 Task: Search for a guest house in Lockport, United States, from June 9 to June 17, with a price range of ₹7000 to ₹12000, 1 bedroom, 2 beds, and hosted by a Superhost.
Action: Key pressed <Key.shift>Lockport,<Key.space><Key.shift>United<Key.space><Key.shift>States<Key.enter>
Screenshot: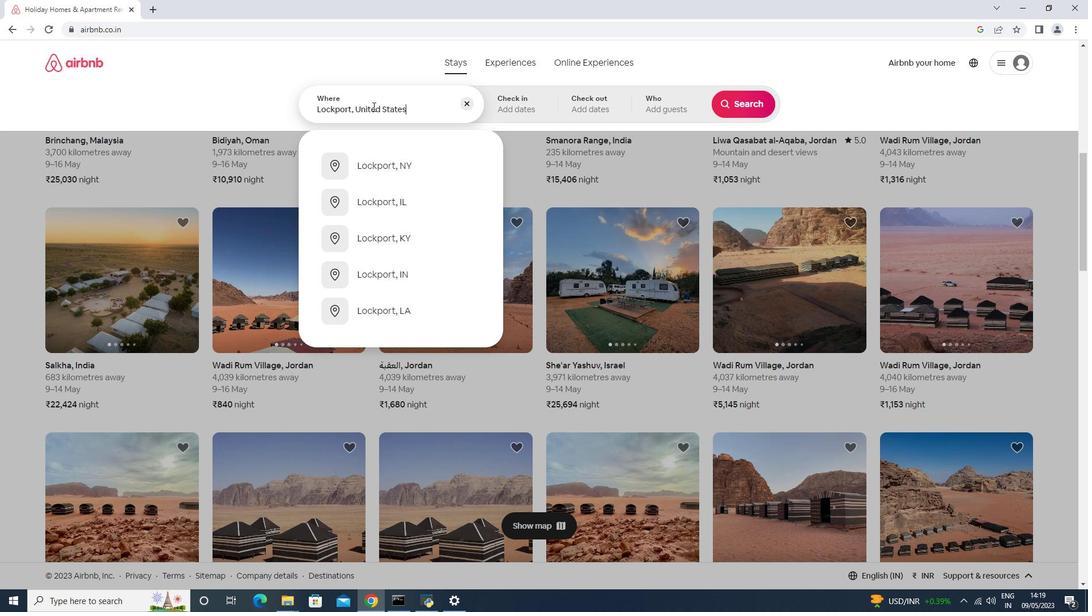 
Action: Mouse moved to (712, 264)
Screenshot: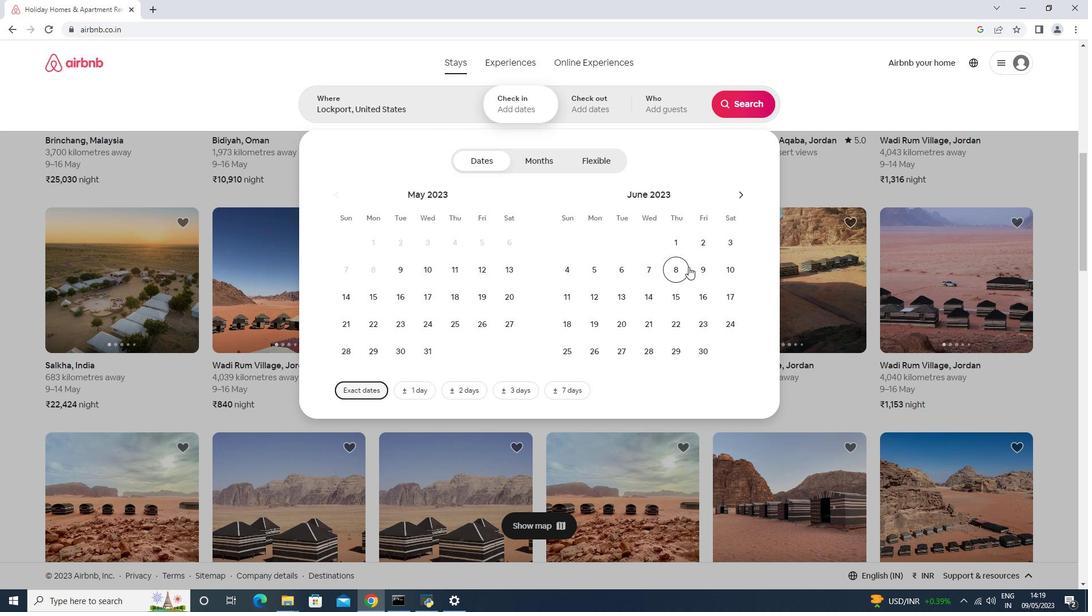 
Action: Mouse pressed left at (712, 264)
Screenshot: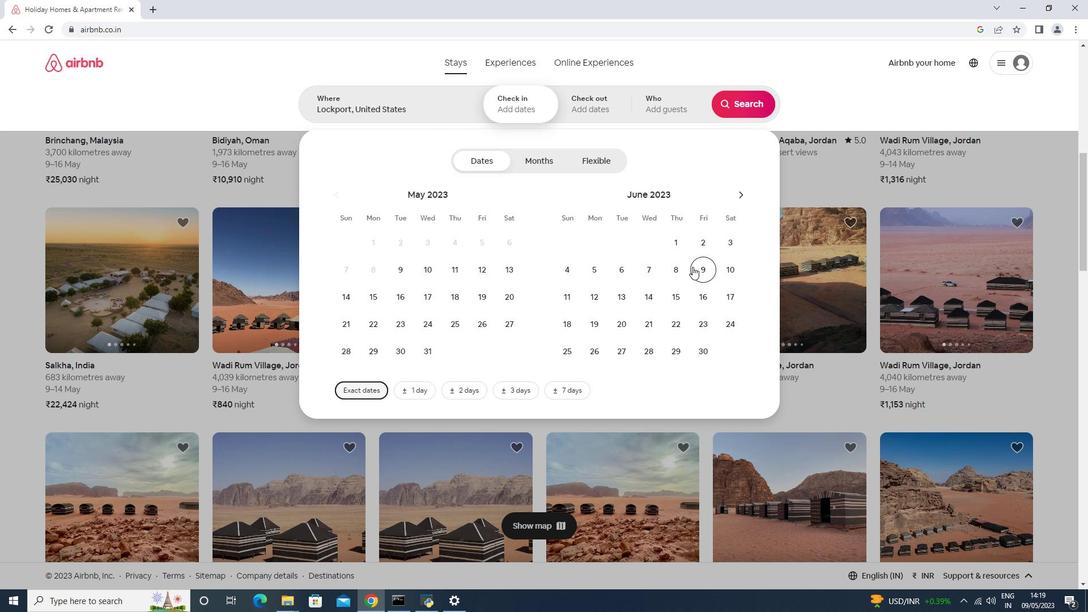 
Action: Mouse moved to (740, 294)
Screenshot: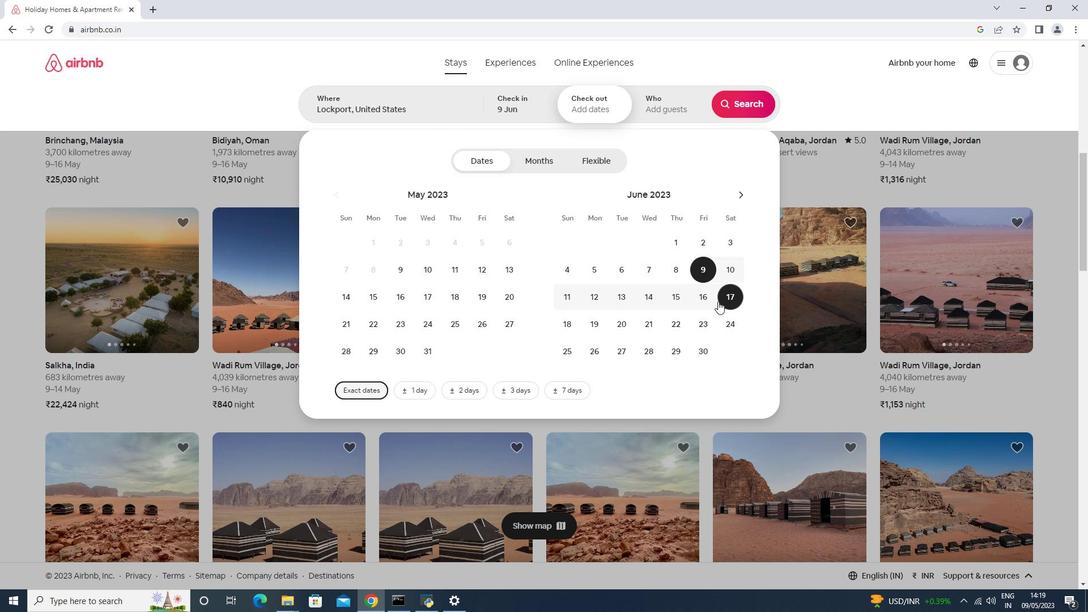 
Action: Mouse pressed left at (740, 294)
Screenshot: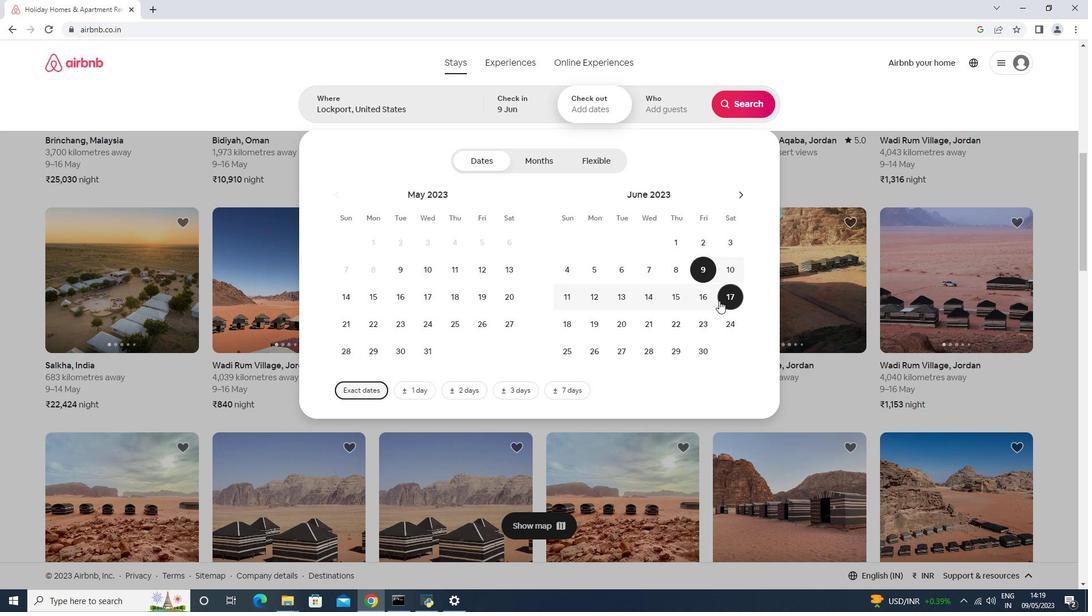 
Action: Mouse moved to (671, 122)
Screenshot: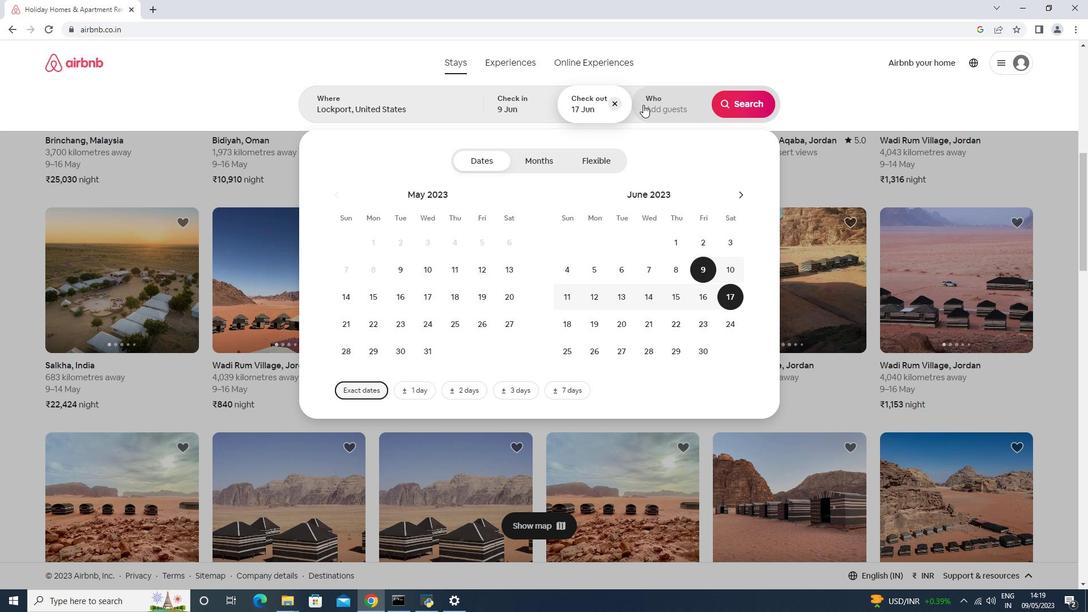 
Action: Mouse pressed left at (671, 122)
Screenshot: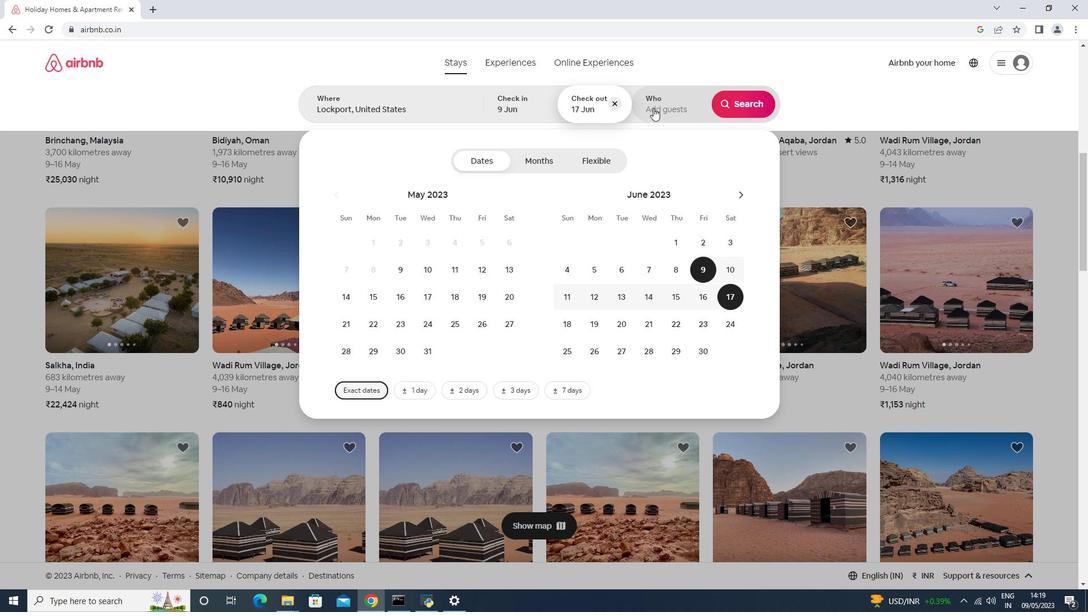 
Action: Mouse moved to (761, 170)
Screenshot: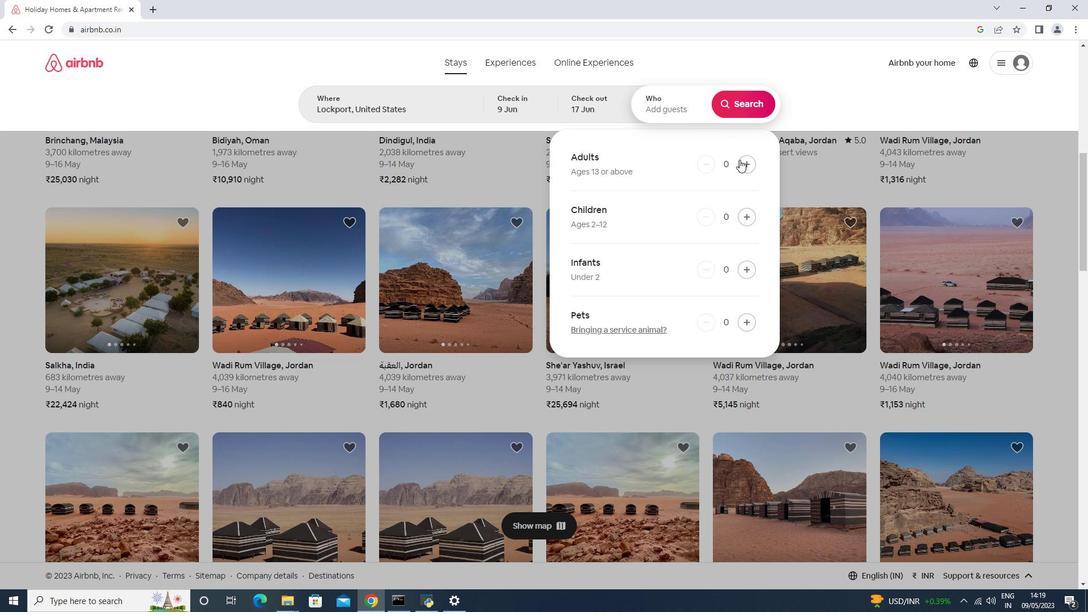 
Action: Mouse pressed left at (761, 170)
Screenshot: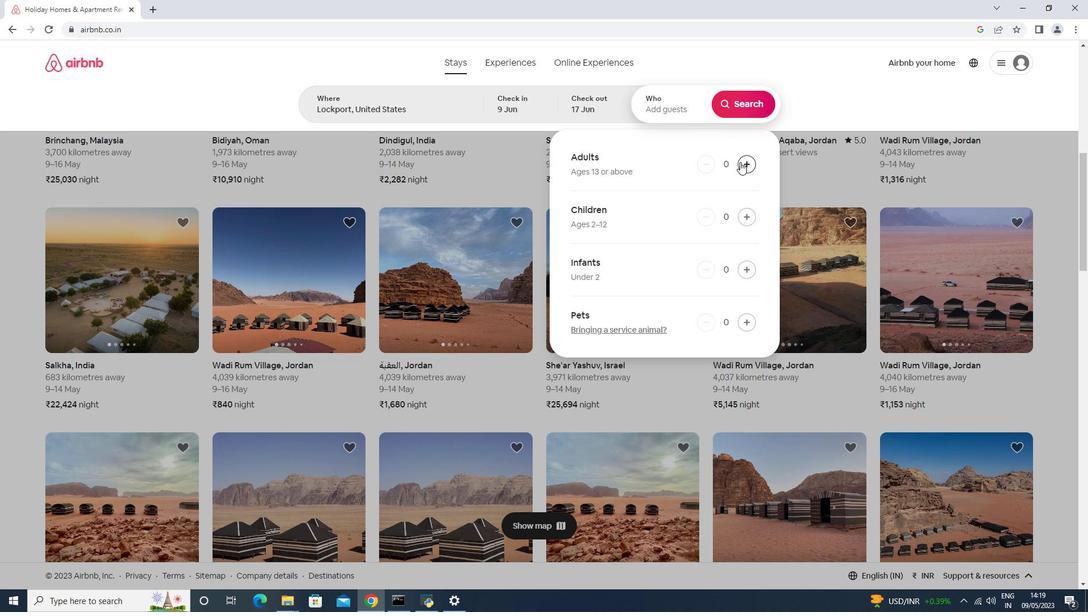 
Action: Mouse moved to (762, 170)
Screenshot: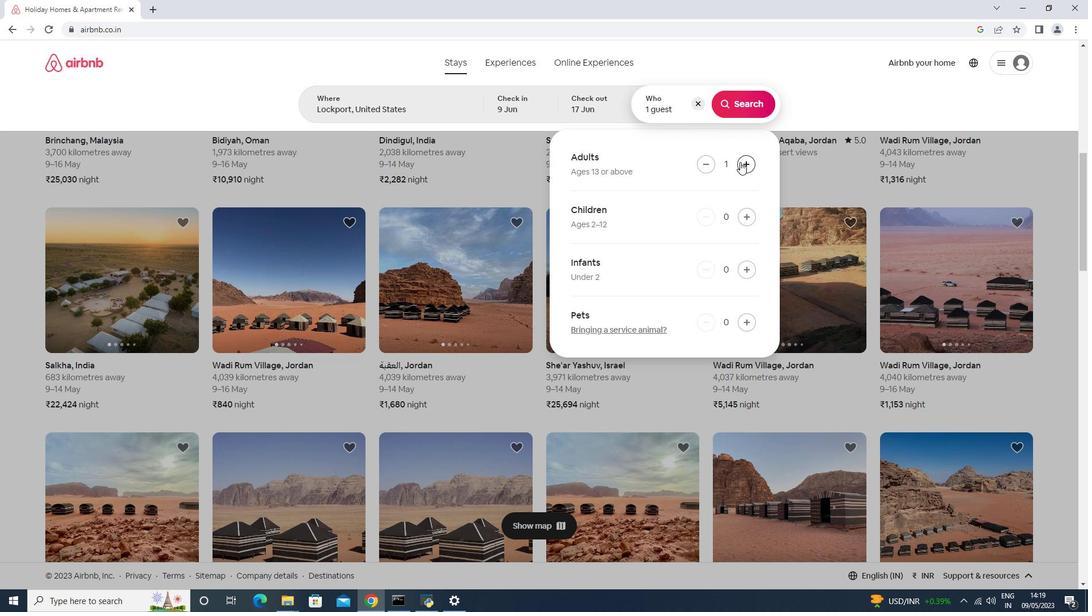 
Action: Mouse pressed left at (762, 170)
Screenshot: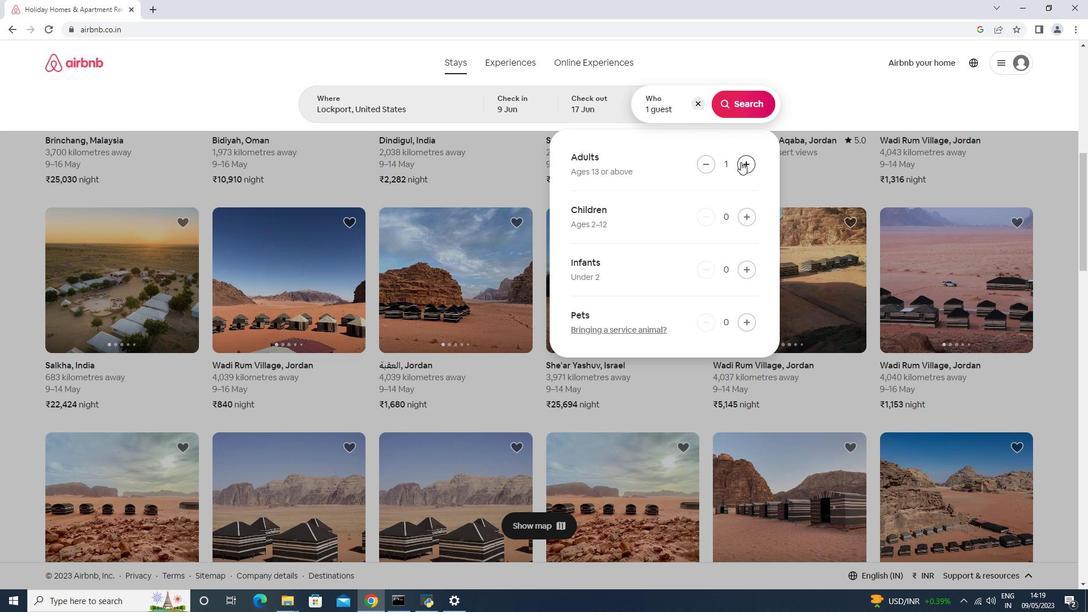 
Action: Mouse moved to (771, 115)
Screenshot: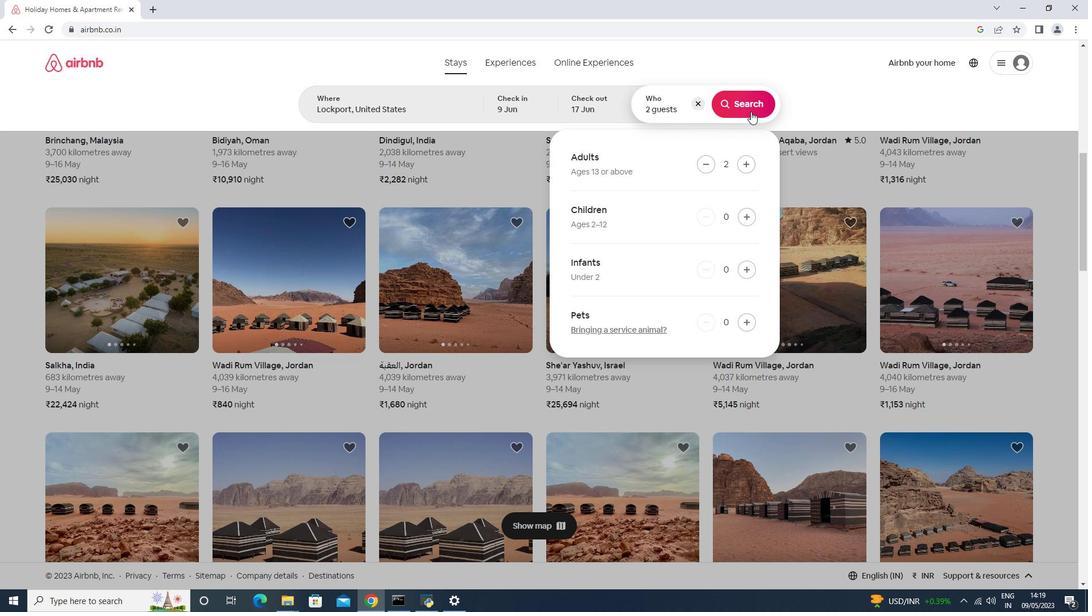
Action: Mouse pressed left at (771, 115)
Screenshot: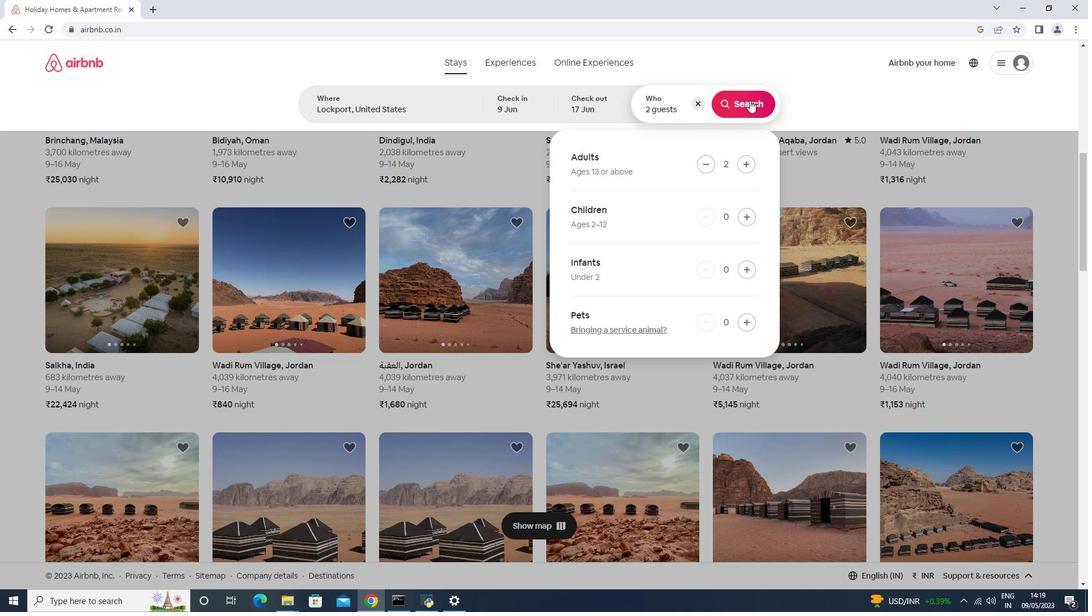 
Action: Mouse moved to (775, 115)
Screenshot: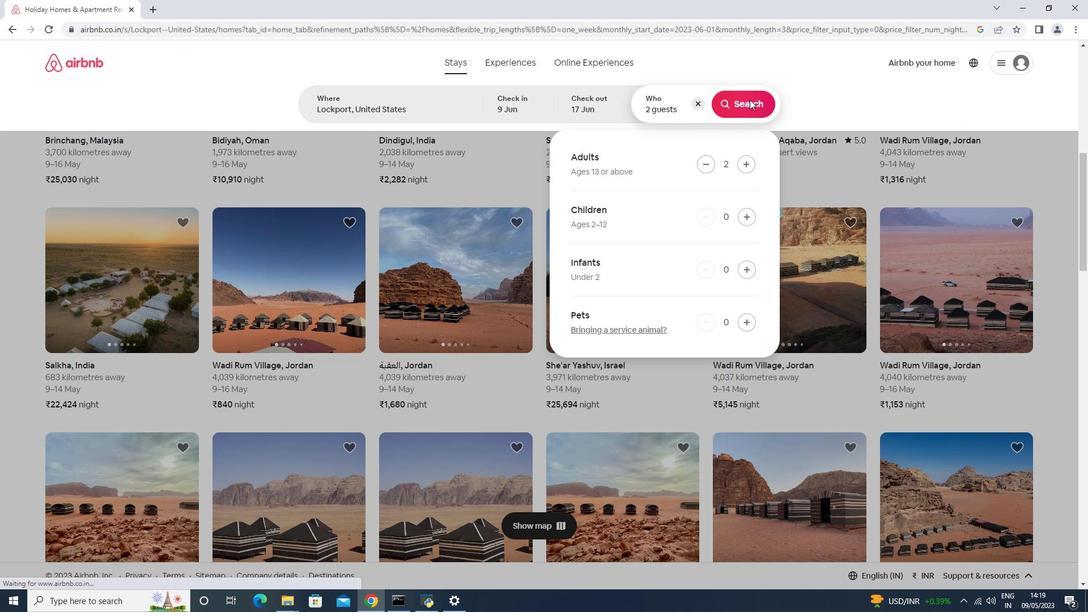 
Action: Mouse pressed left at (773, 113)
Screenshot: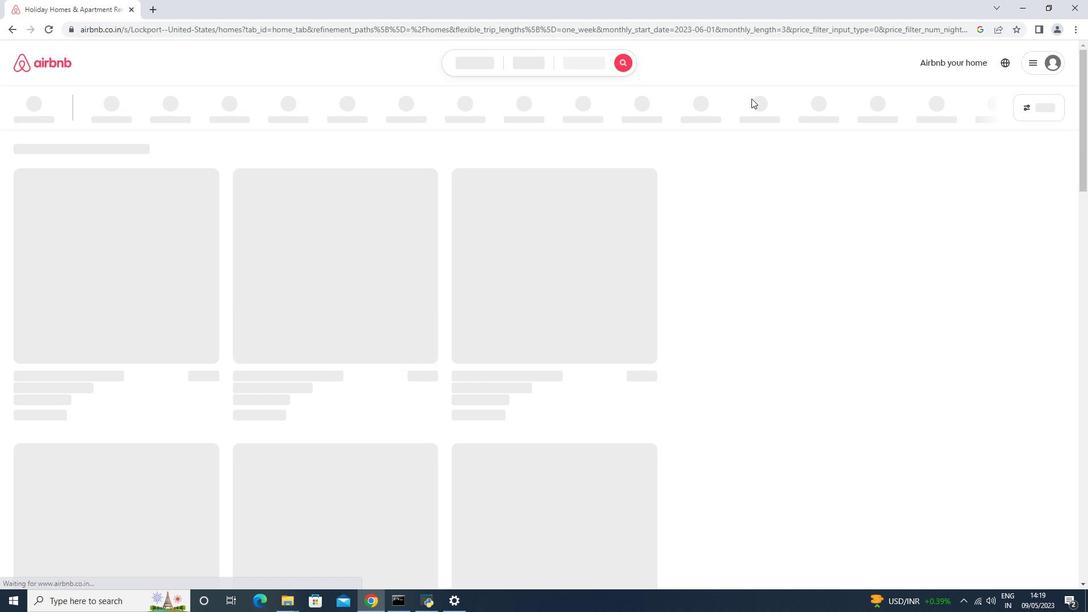 
Action: Mouse moved to (1076, 117)
Screenshot: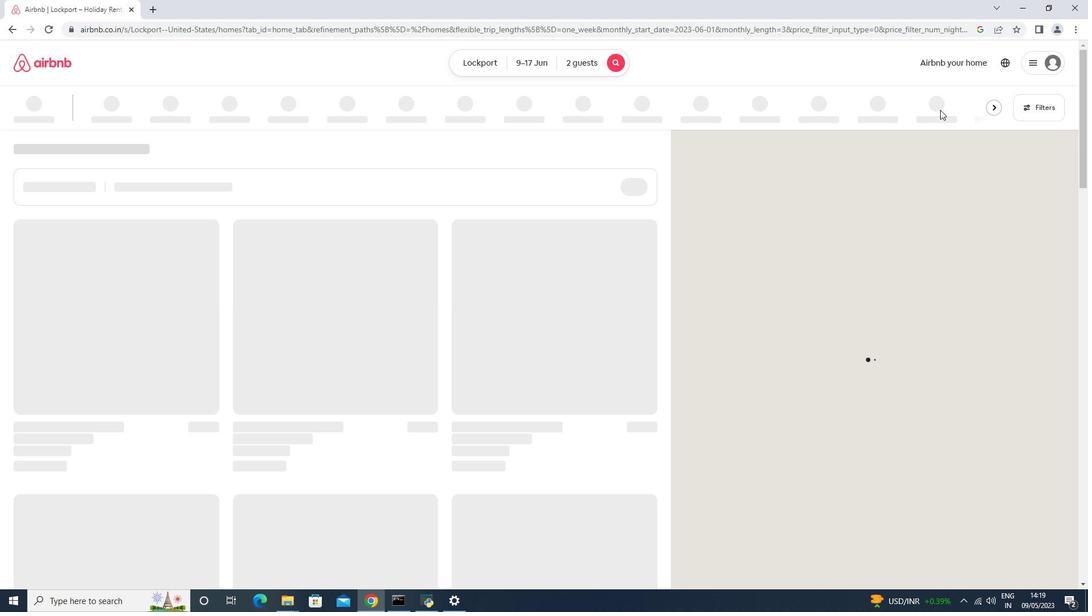 
Action: Mouse pressed left at (1076, 117)
Screenshot: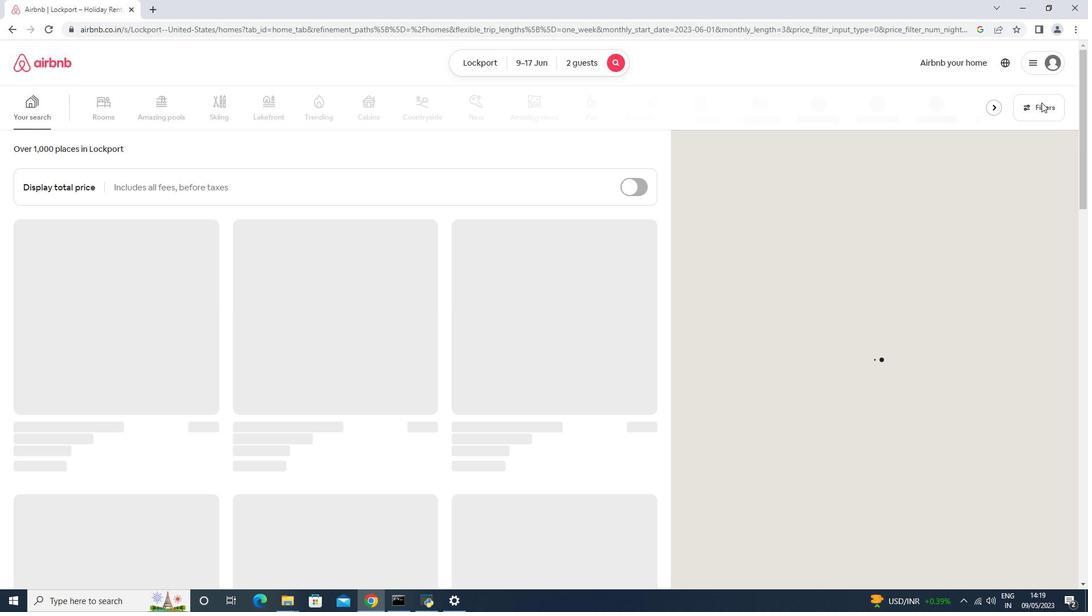 
Action: Mouse moved to (410, 366)
Screenshot: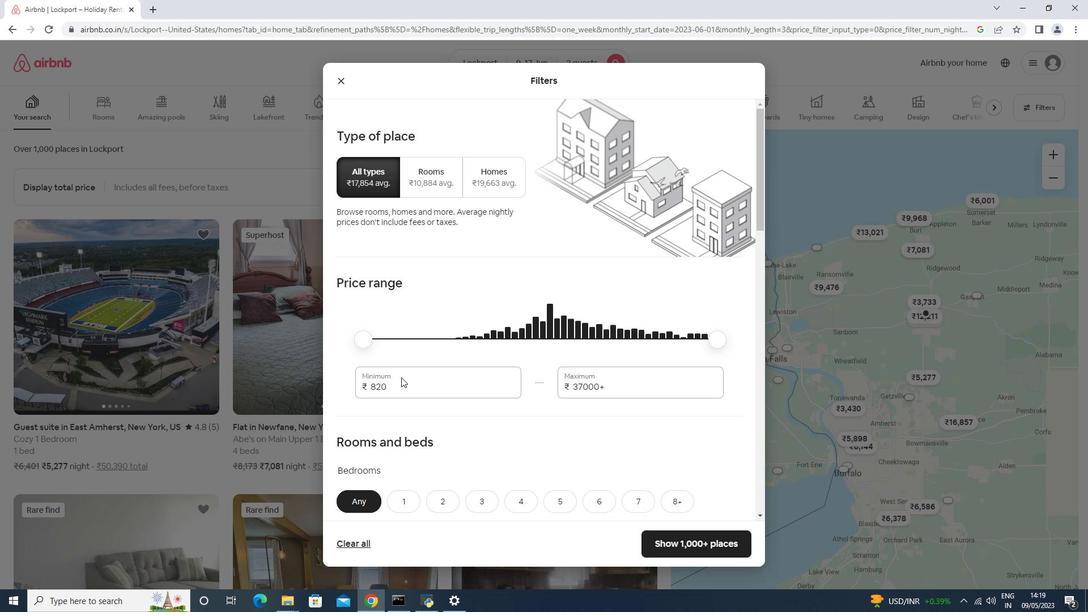 
Action: Mouse pressed left at (410, 366)
Screenshot: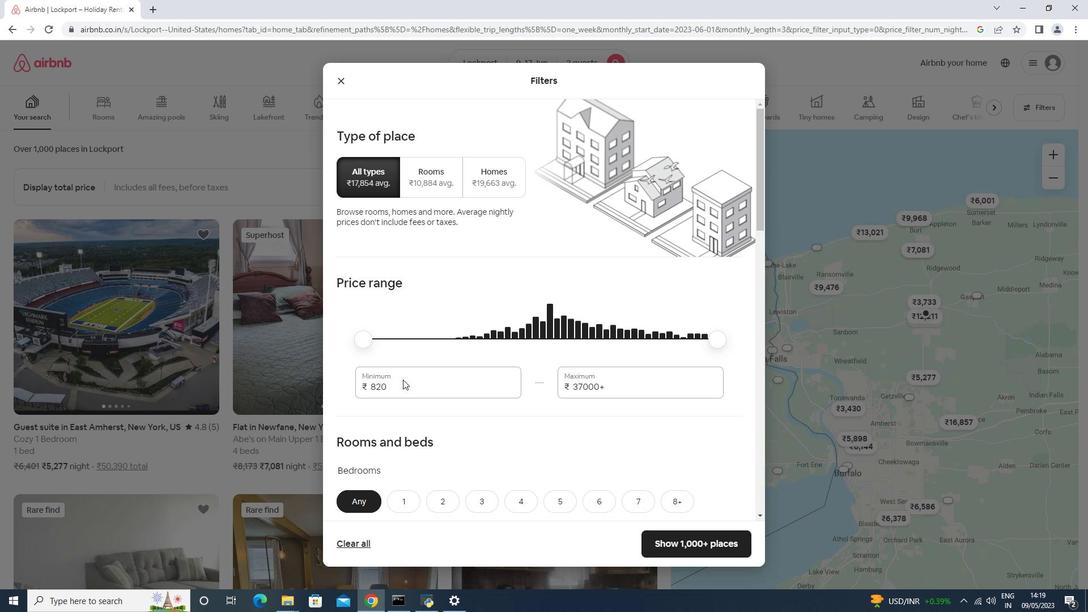 
Action: Key pressed <Key.backspace><Key.backspace><Key.backspace><Key.backspace><Key.backspace>7000<Key.tab>12000
Screenshot: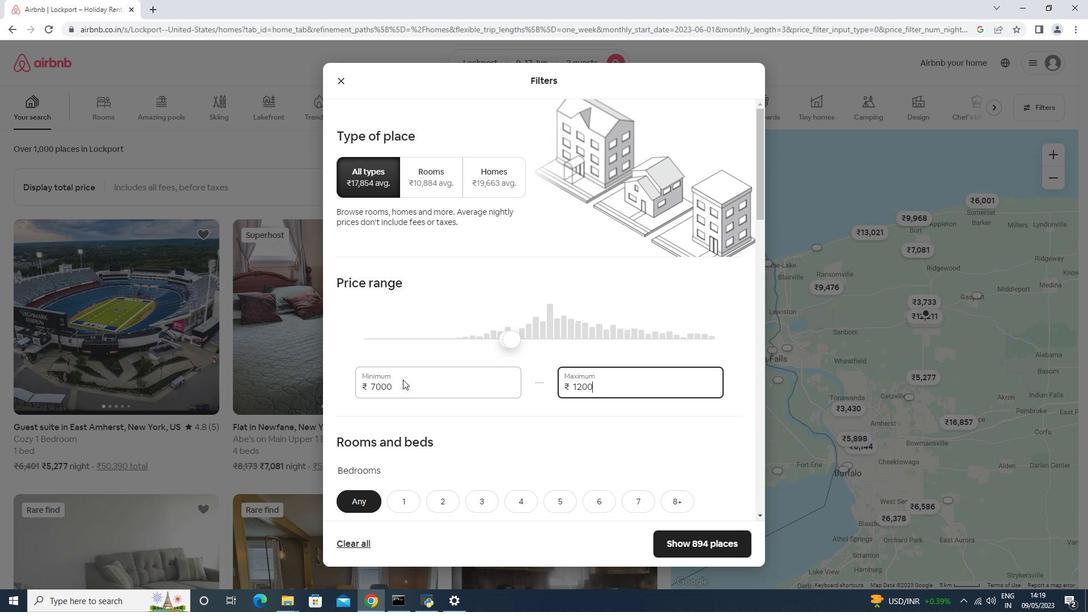 
Action: Mouse moved to (404, 376)
Screenshot: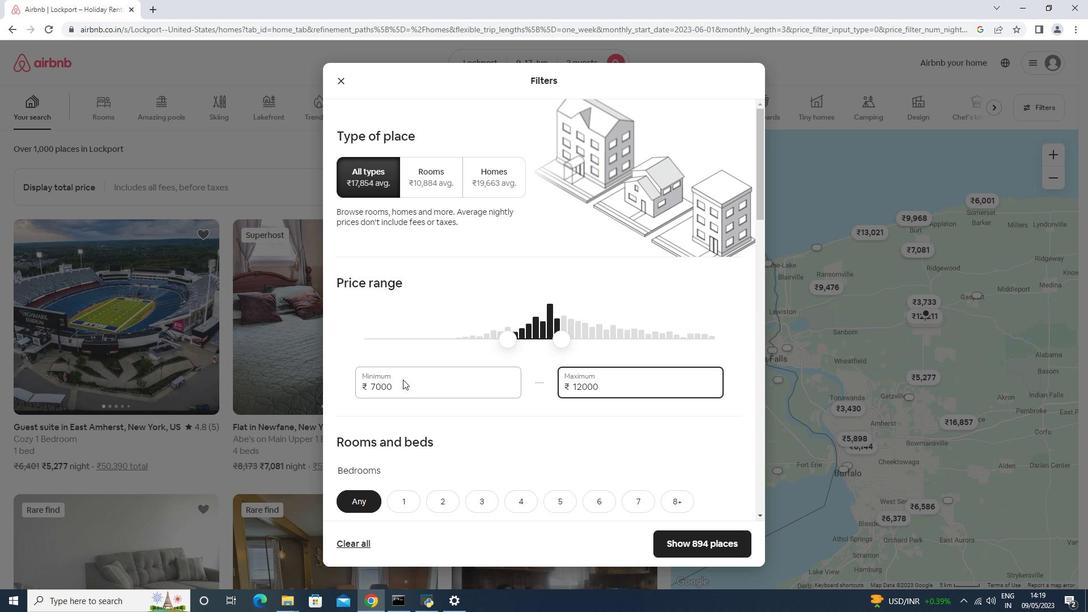 
Action: Mouse scrolled (404, 375) with delta (0, 0)
Screenshot: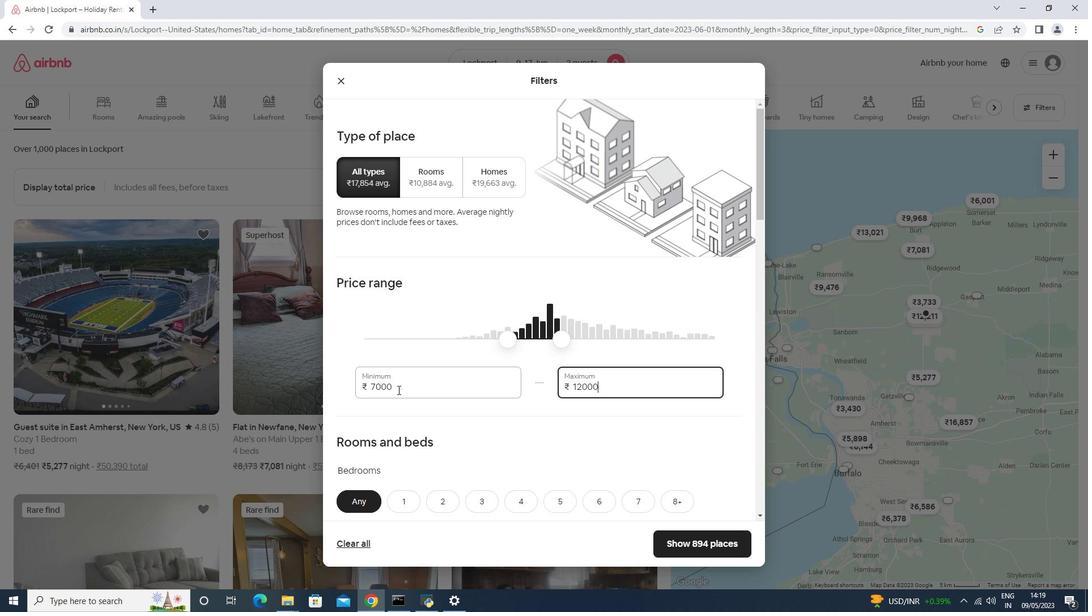 
Action: Mouse scrolled (404, 375) with delta (0, 0)
Screenshot: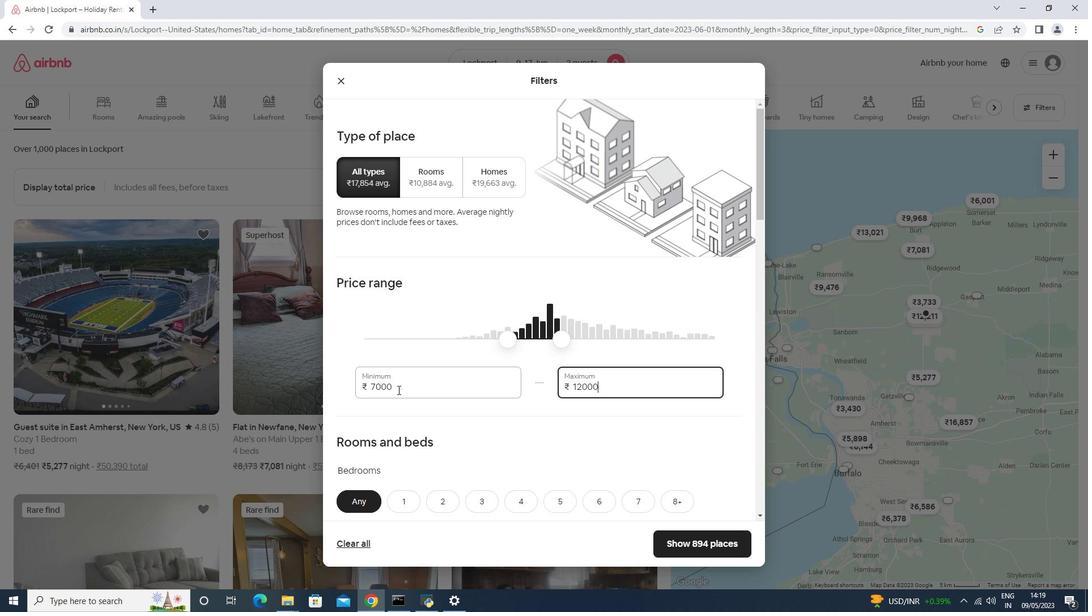 
Action: Mouse scrolled (404, 375) with delta (0, 0)
Screenshot: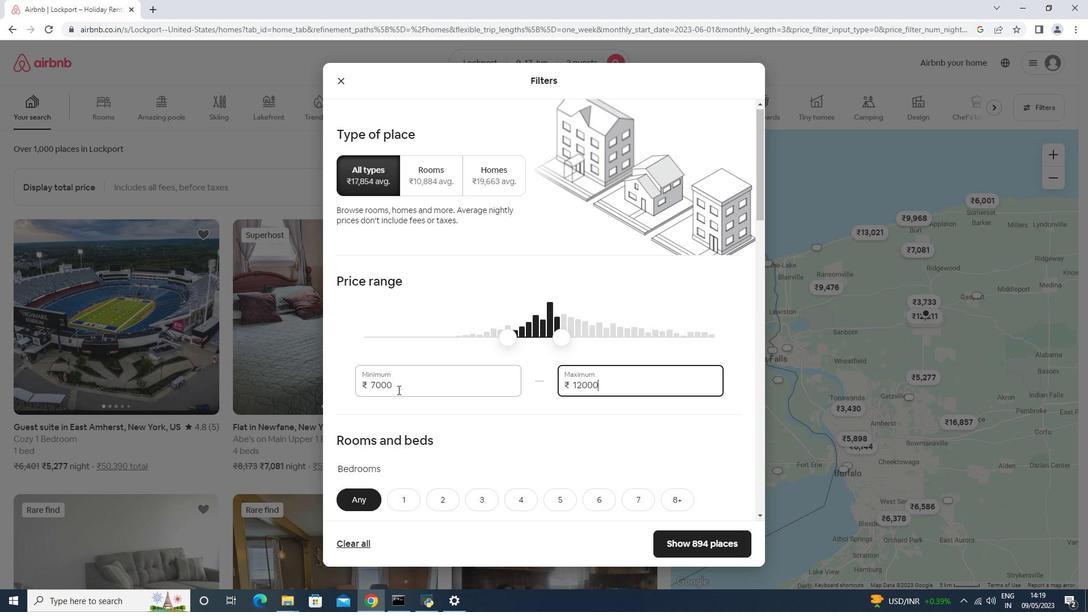 
Action: Mouse moved to (404, 376)
Screenshot: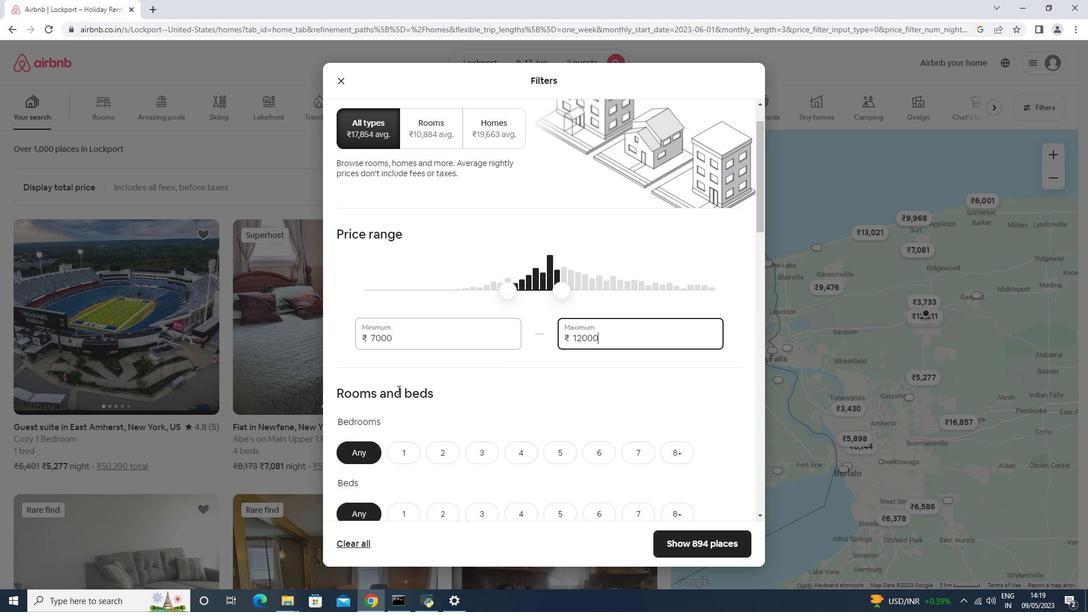 
Action: Mouse scrolled (404, 375) with delta (0, 0)
Screenshot: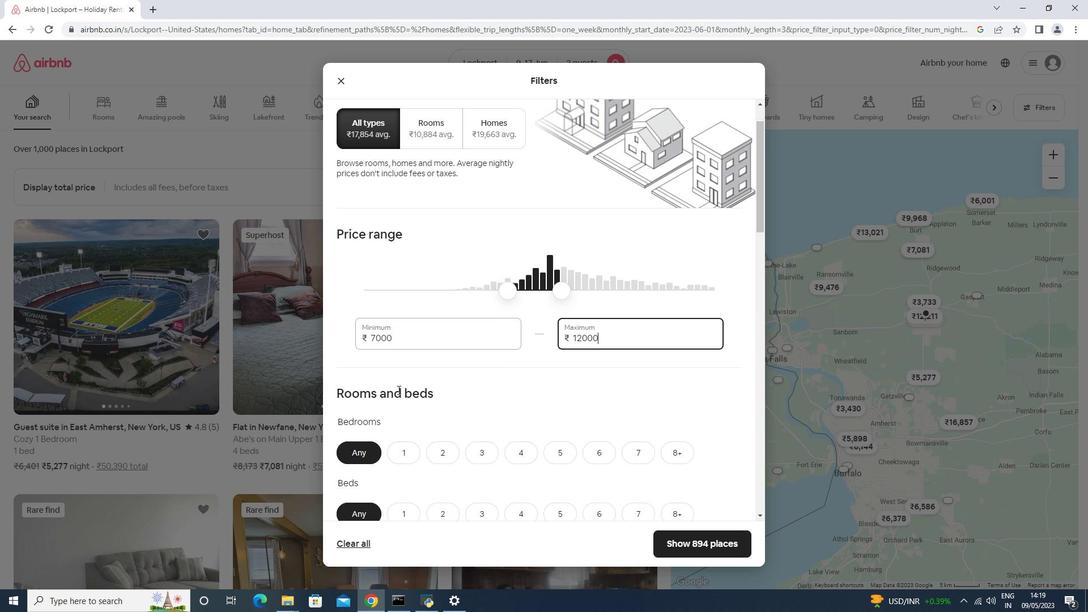 
Action: Mouse scrolled (404, 375) with delta (0, 0)
Screenshot: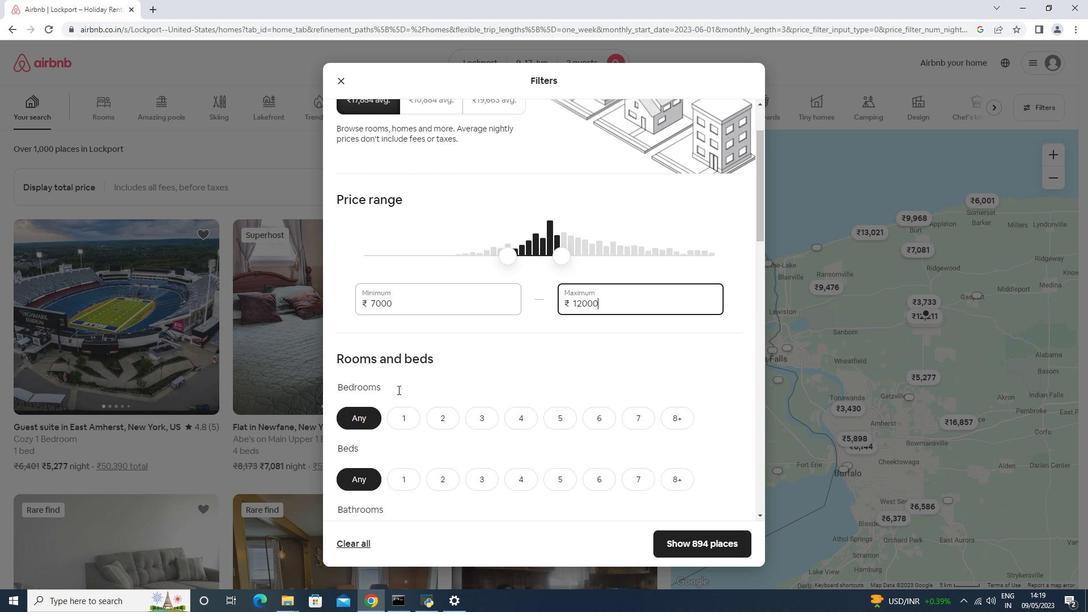 
Action: Mouse moved to (401, 222)
Screenshot: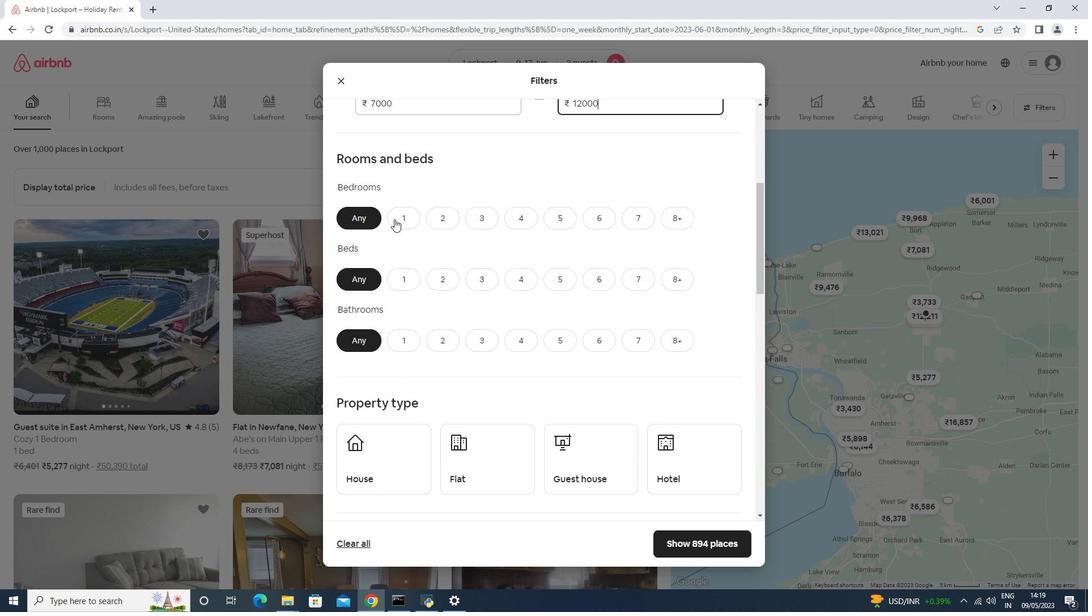 
Action: Mouse pressed left at (401, 222)
Screenshot: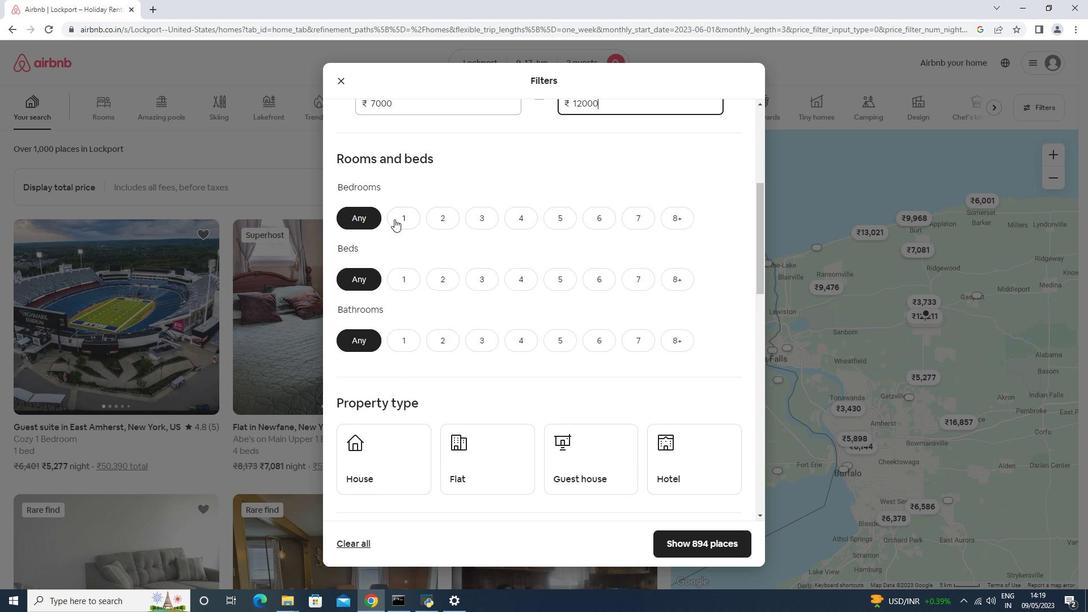 
Action: Mouse moved to (420, 311)
Screenshot: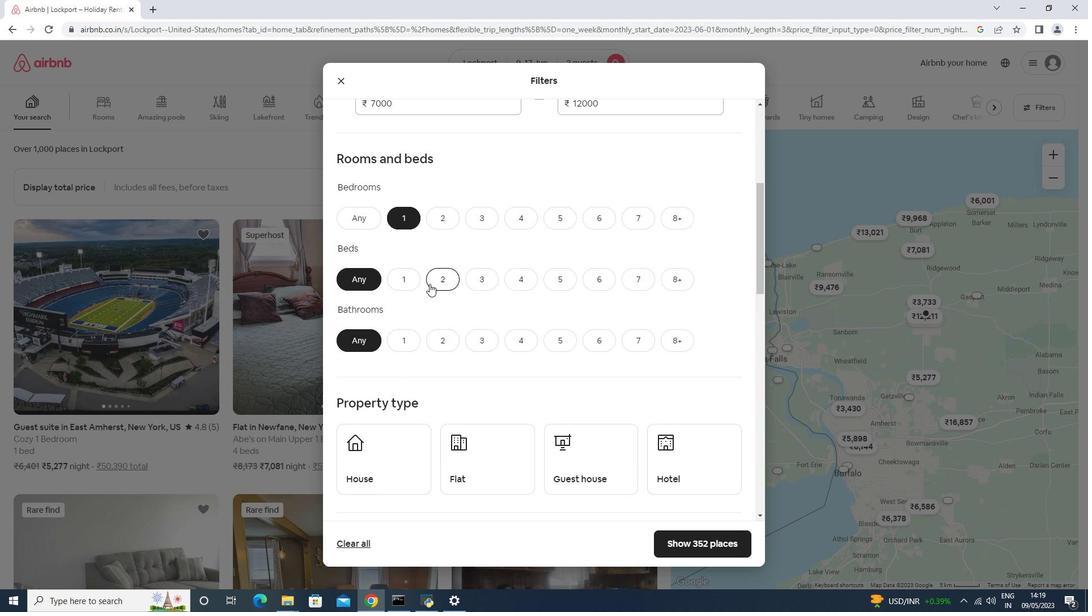
Action: Mouse pressed left at (438, 279)
Screenshot: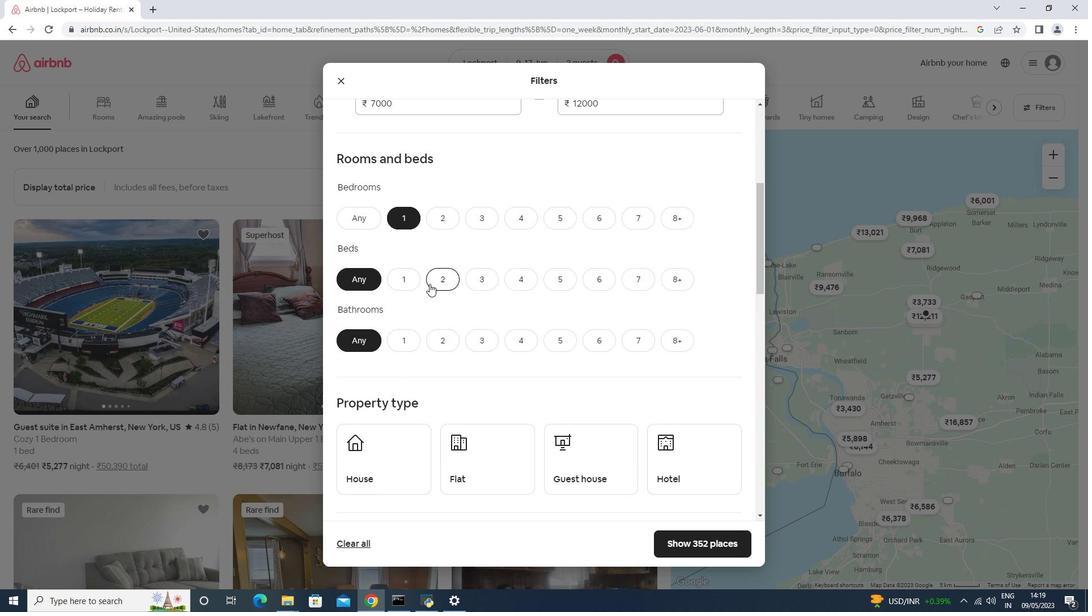 
Action: Mouse moved to (410, 339)
Screenshot: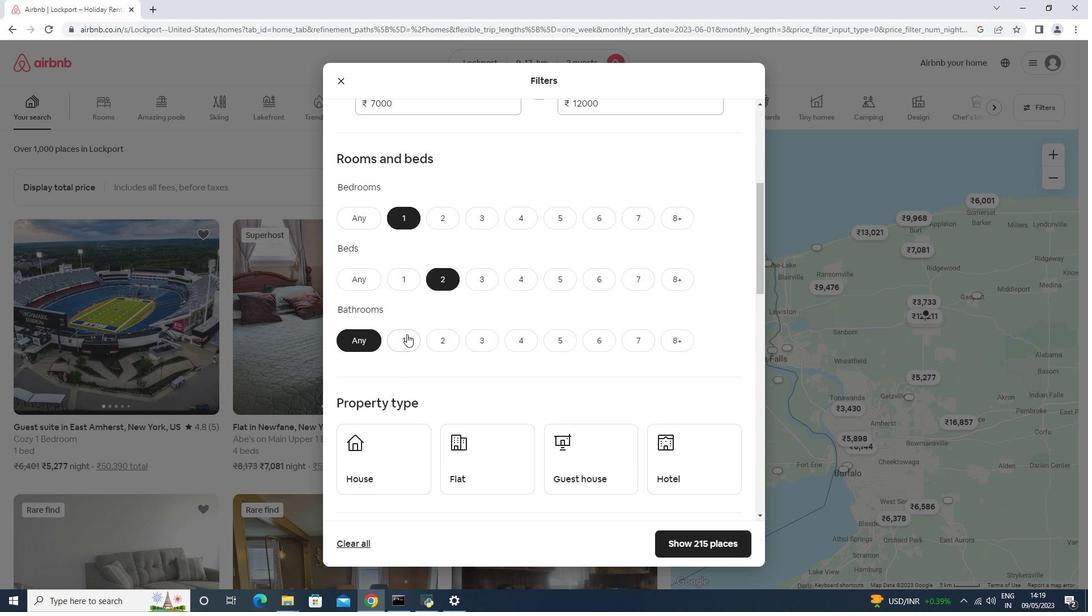 
Action: Mouse pressed left at (413, 325)
Screenshot: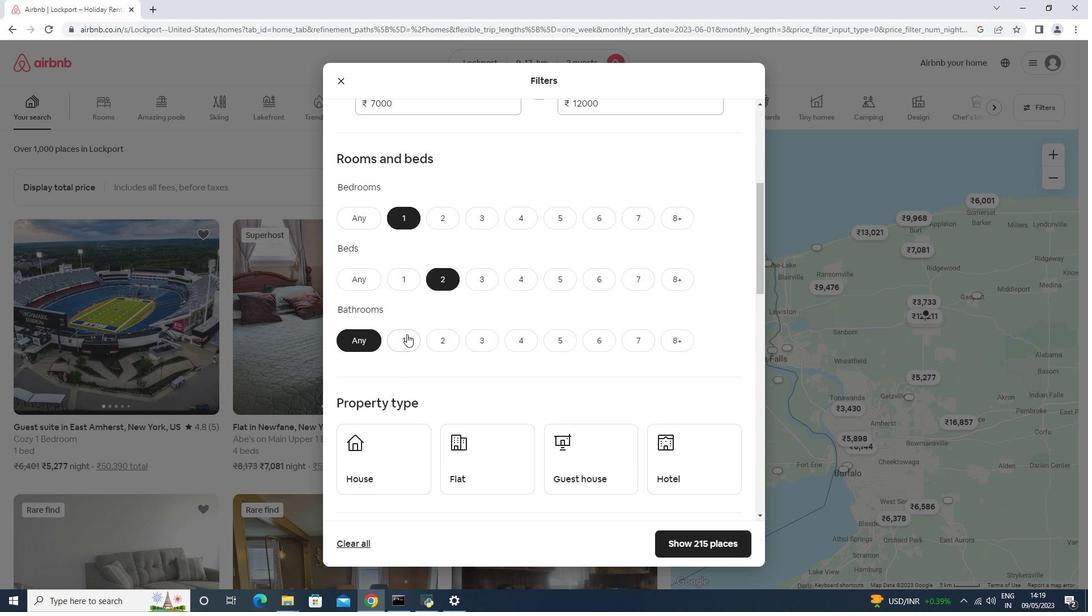
Action: Mouse moved to (410, 340)
Screenshot: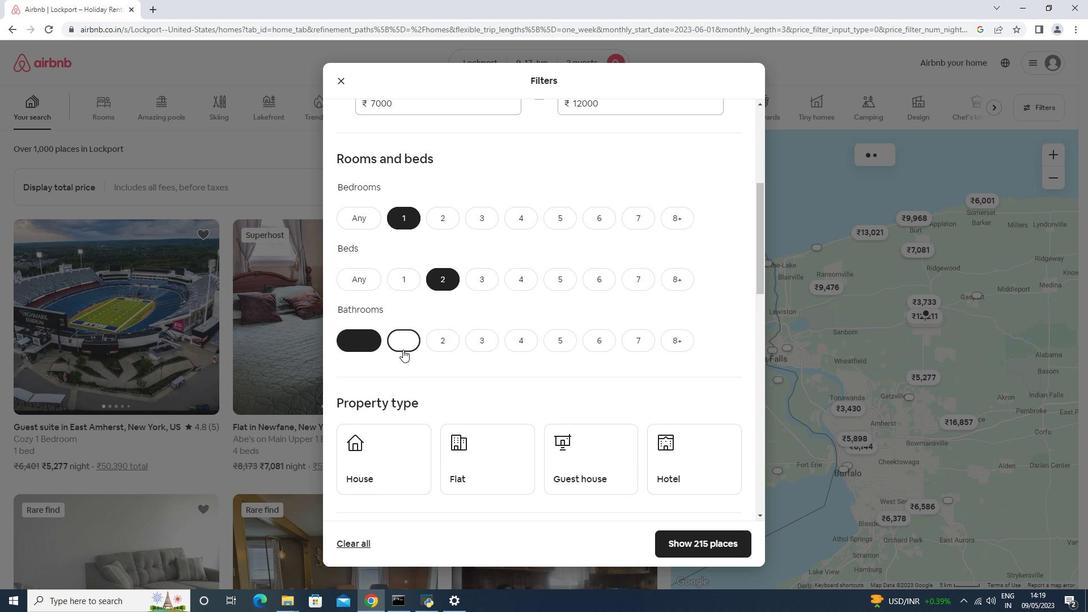 
Action: Mouse scrolled (410, 339) with delta (0, 0)
Screenshot: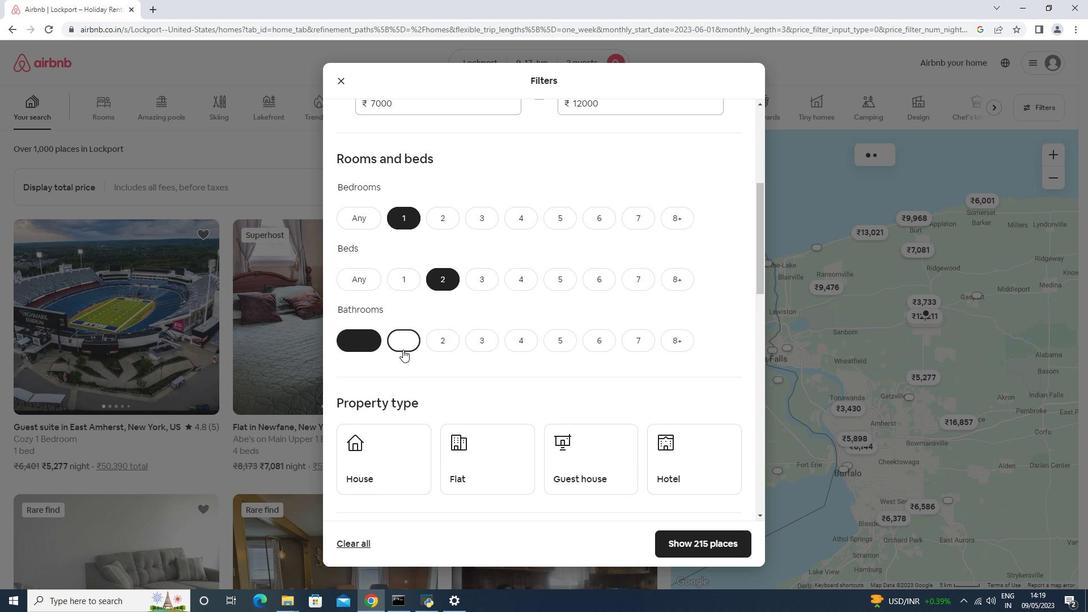 
Action: Mouse scrolled (410, 339) with delta (0, 0)
Screenshot: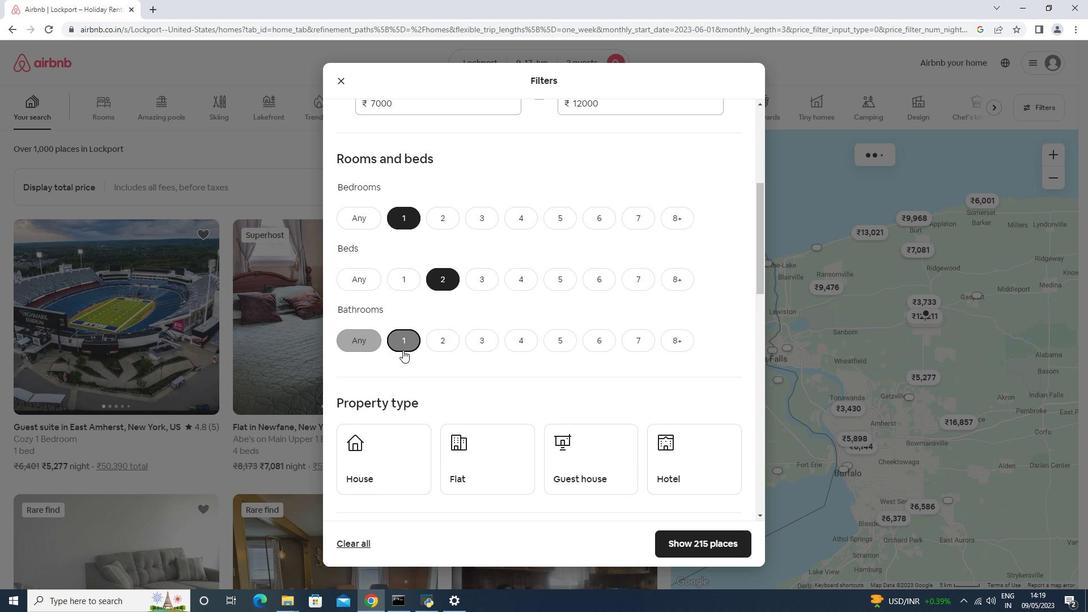 
Action: Mouse moved to (401, 337)
Screenshot: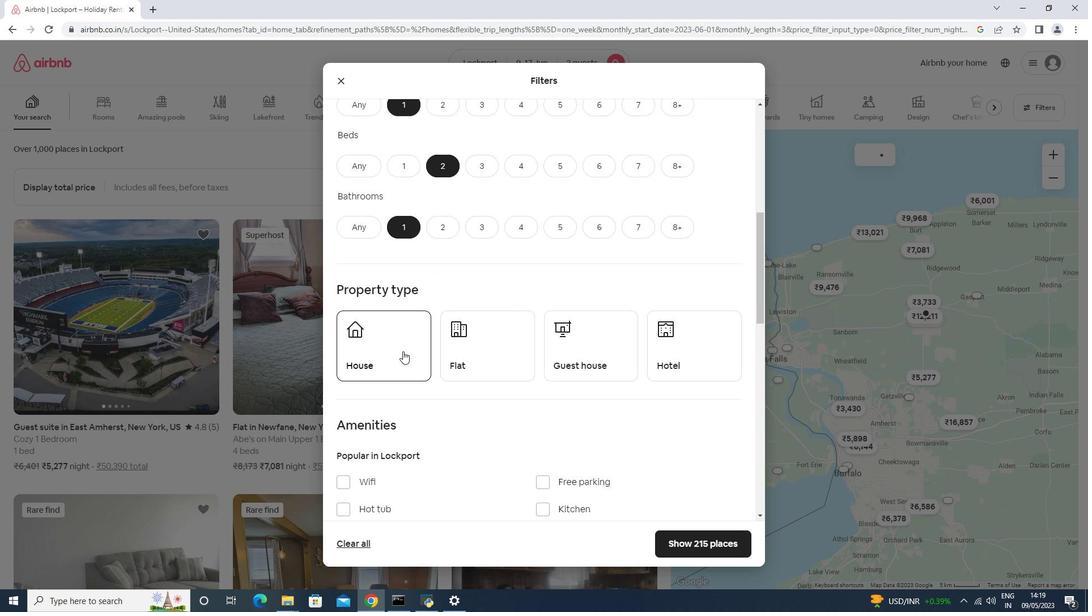 
Action: Mouse pressed left at (401, 337)
Screenshot: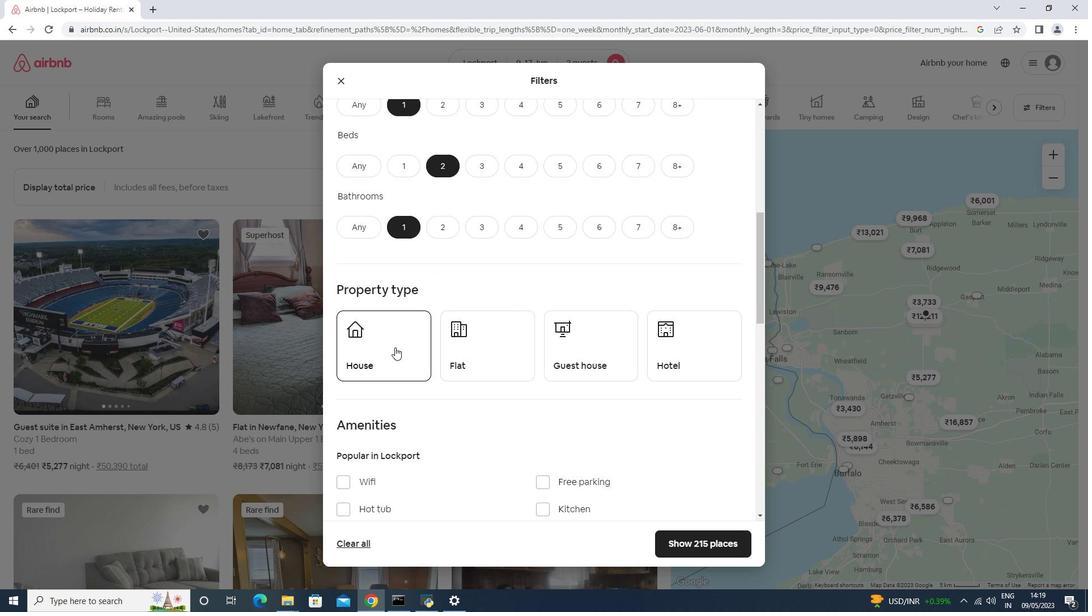 
Action: Mouse moved to (470, 339)
Screenshot: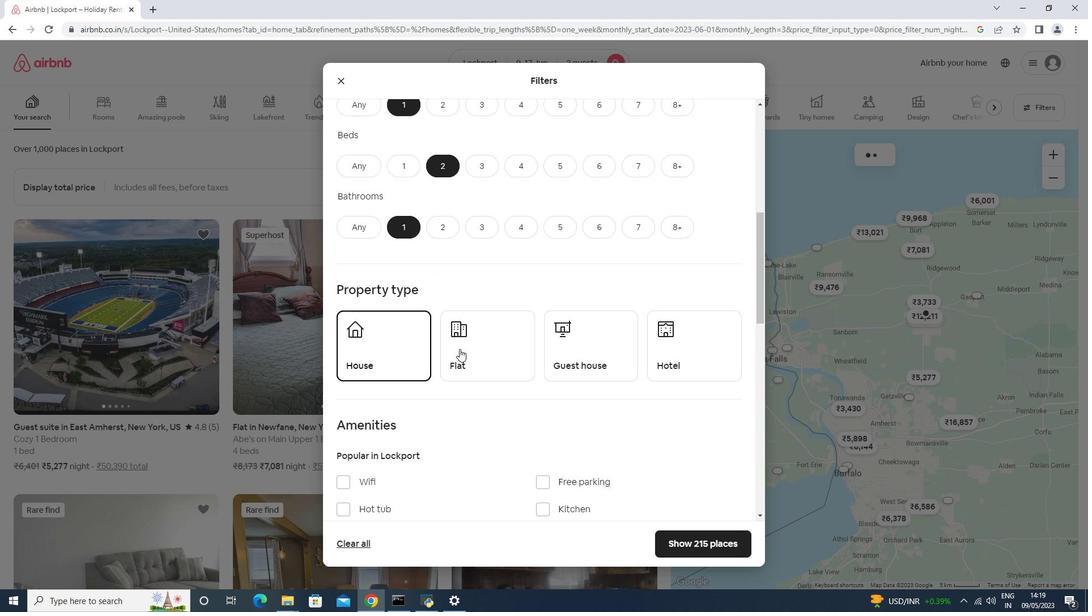
Action: Mouse pressed left at (470, 339)
Screenshot: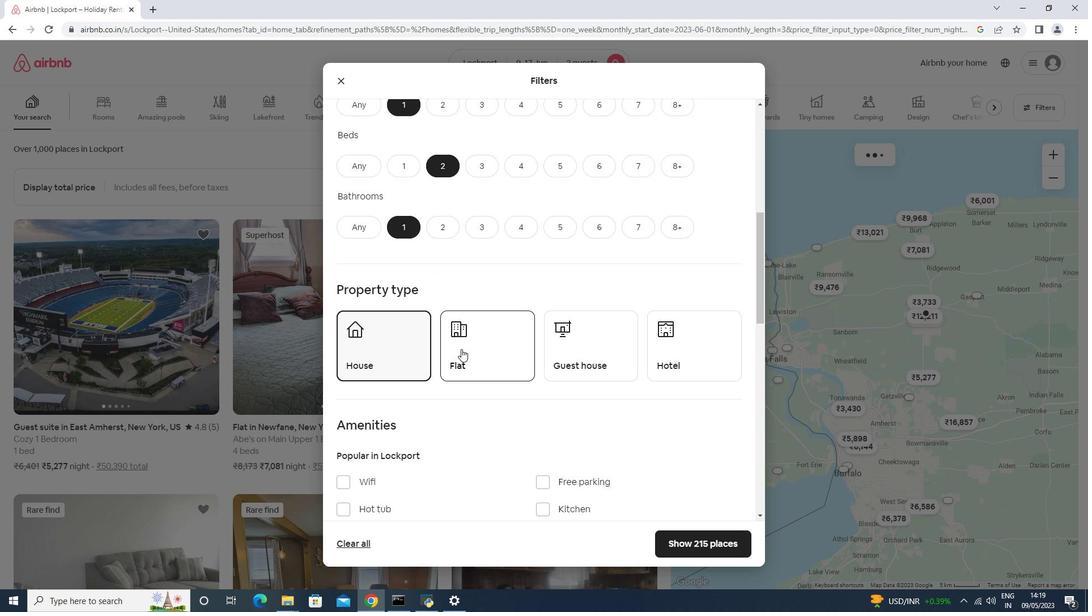
Action: Mouse moved to (559, 347)
Screenshot: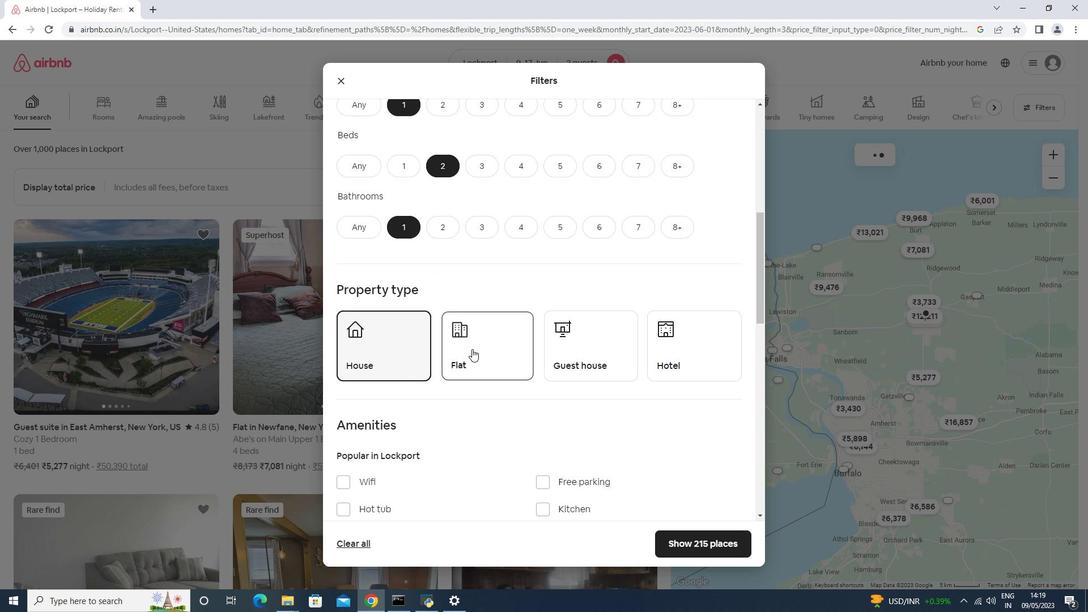 
Action: Mouse pressed left at (559, 347)
Screenshot: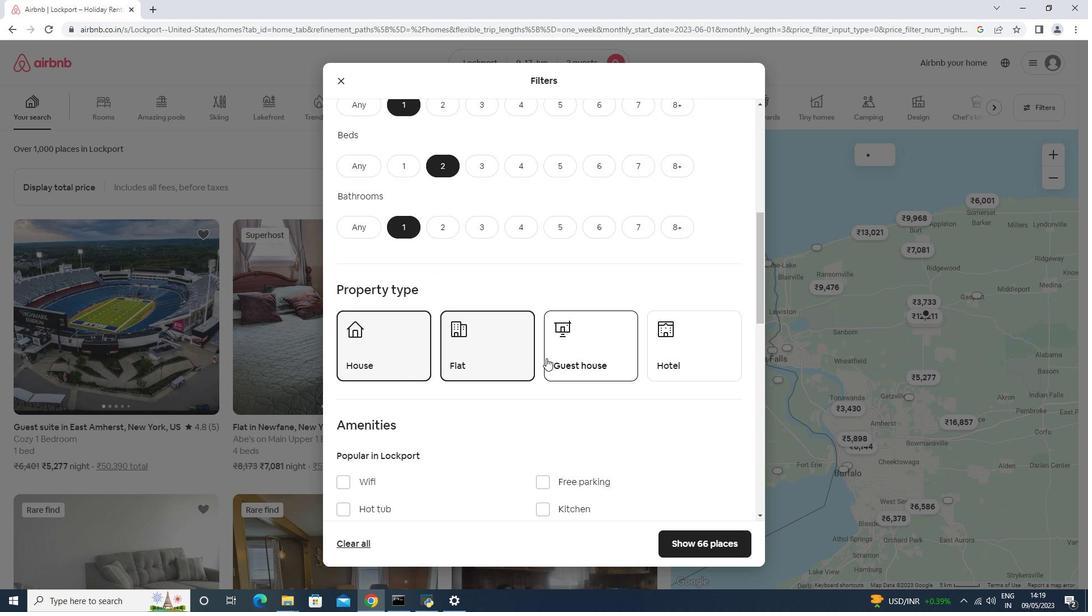
Action: Mouse moved to (562, 348)
Screenshot: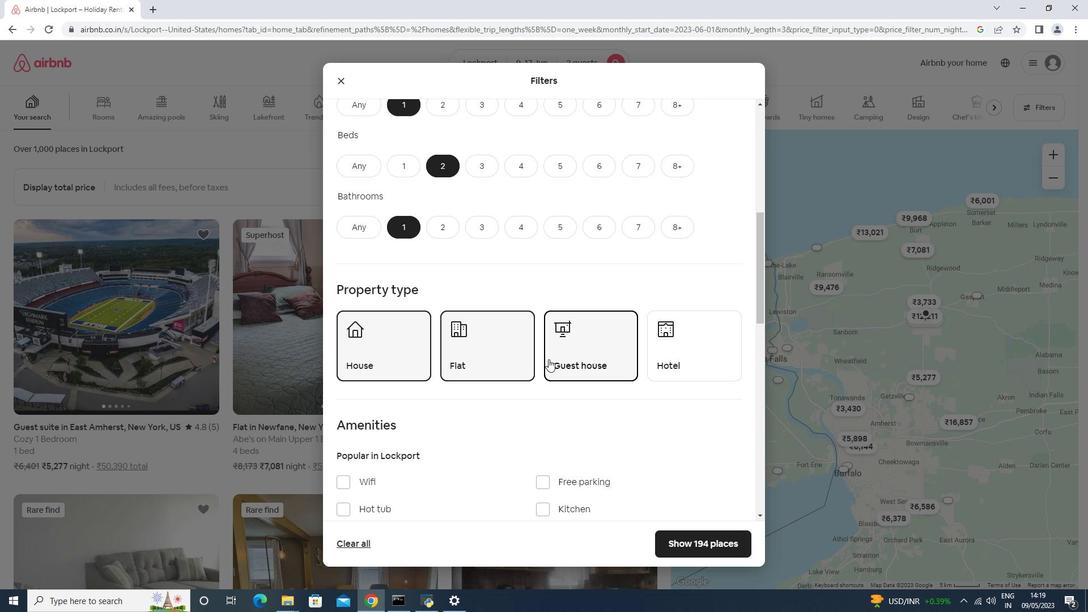 
Action: Mouse scrolled (562, 348) with delta (0, 0)
Screenshot: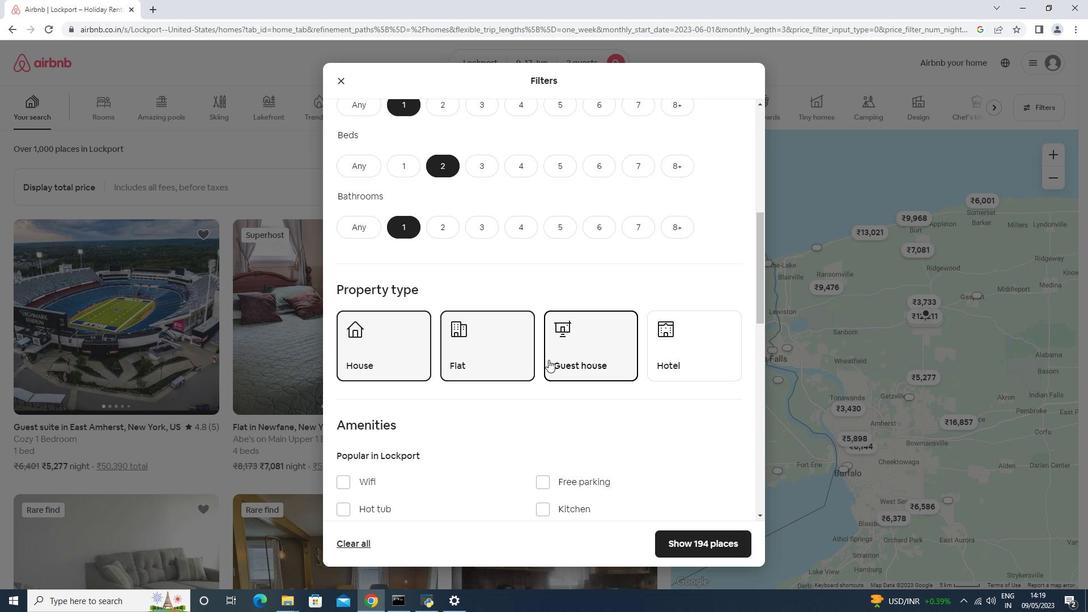 
Action: Mouse scrolled (562, 348) with delta (0, 0)
Screenshot: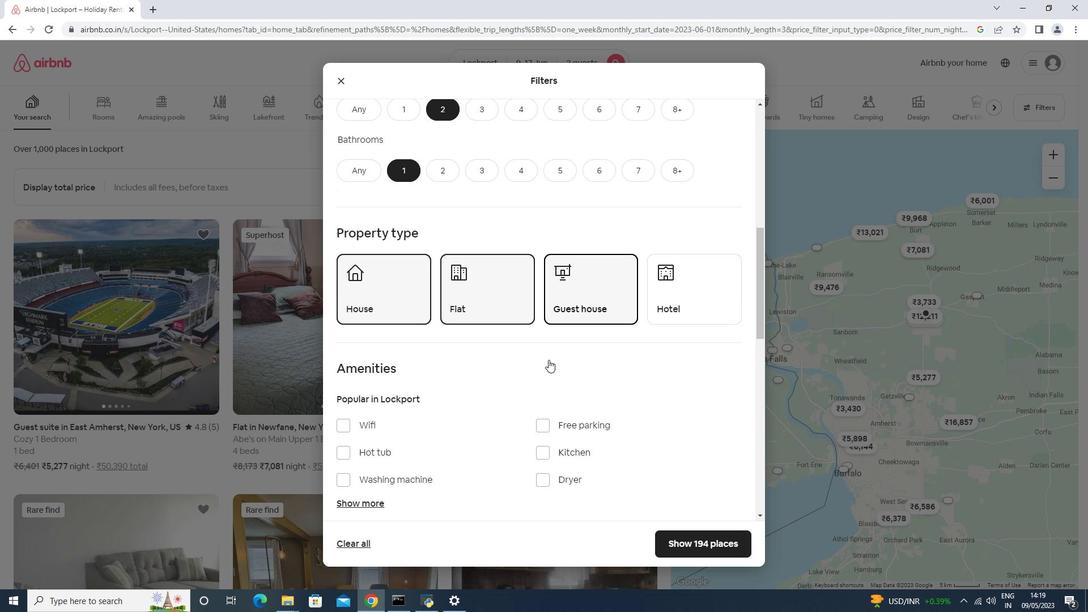 
Action: Mouse scrolled (562, 348) with delta (0, 0)
Screenshot: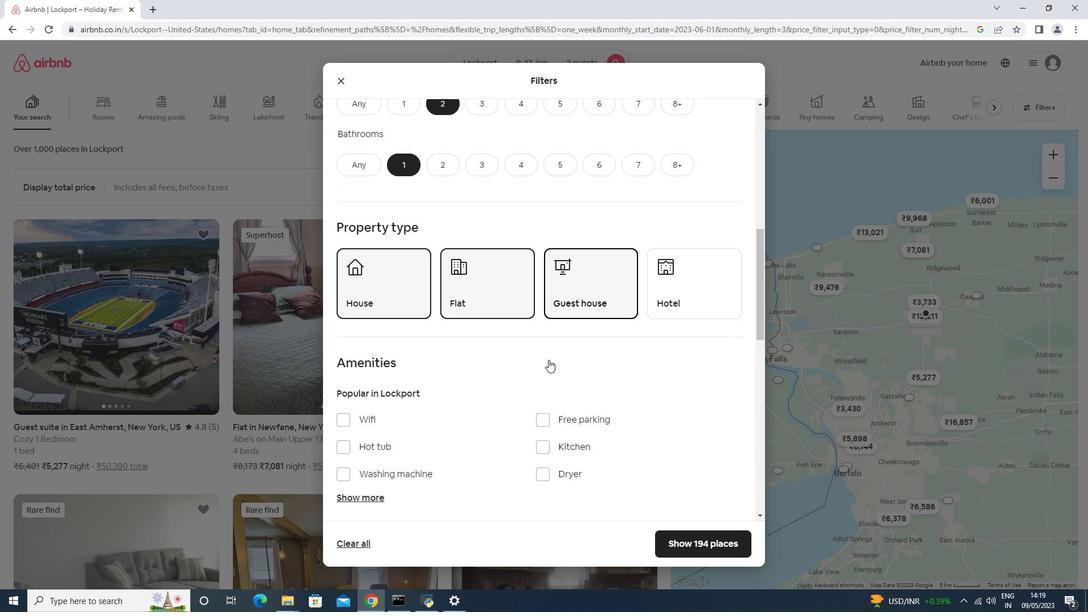 
Action: Mouse moved to (601, 387)
Screenshot: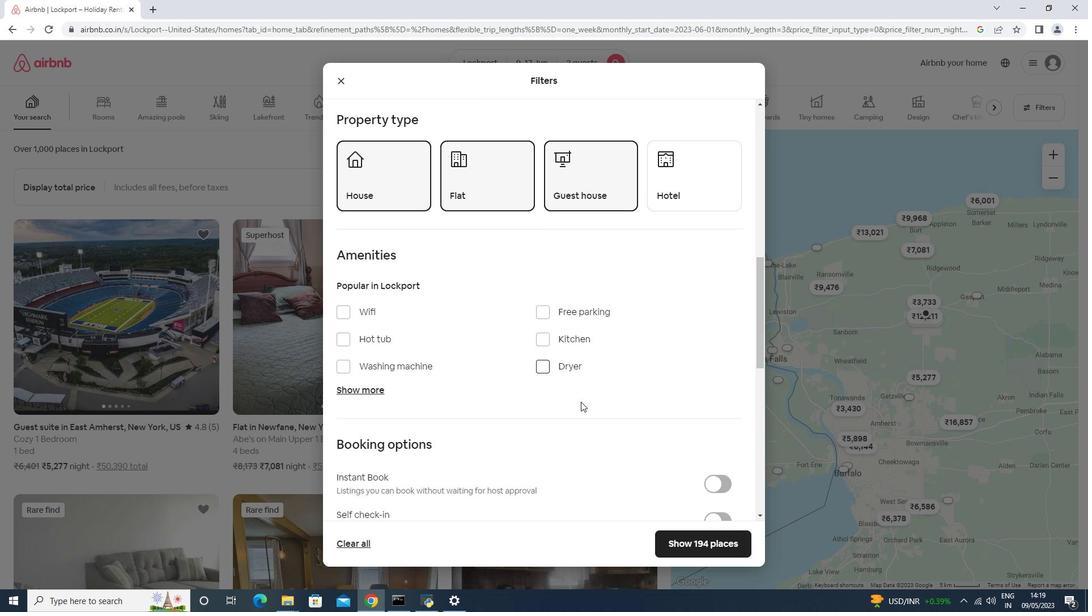 
Action: Mouse scrolled (601, 387) with delta (0, 0)
Screenshot: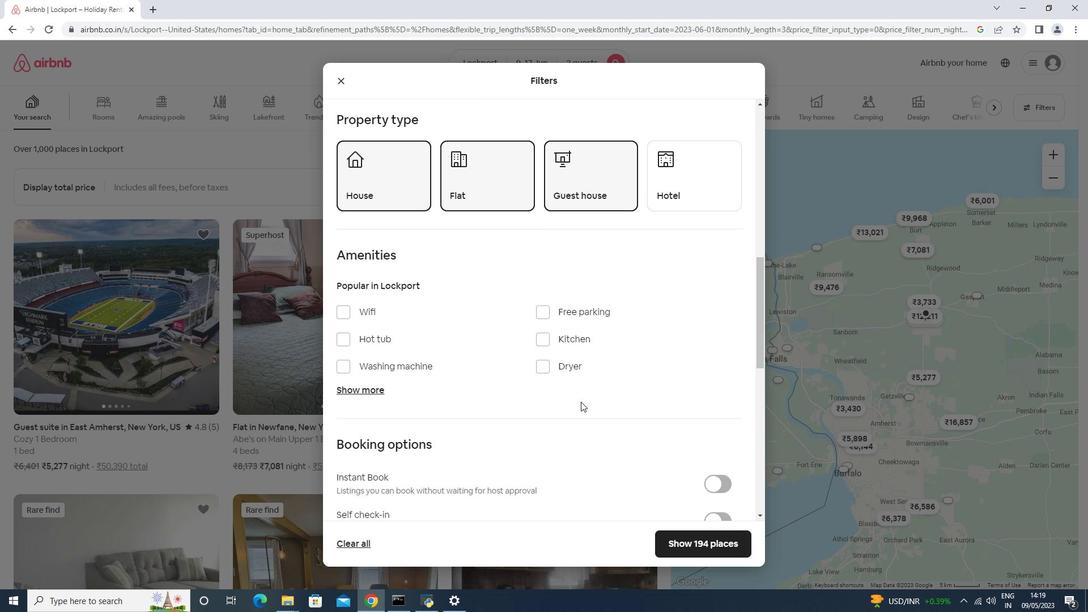 
Action: Mouse scrolled (601, 387) with delta (0, 0)
Screenshot: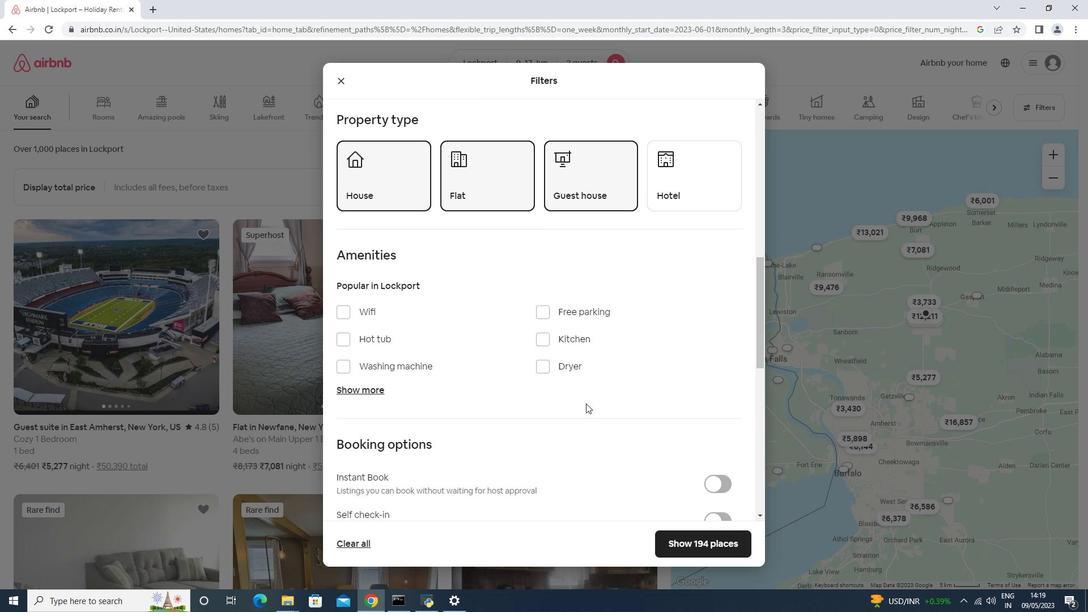 
Action: Mouse scrolled (601, 387) with delta (0, 0)
Screenshot: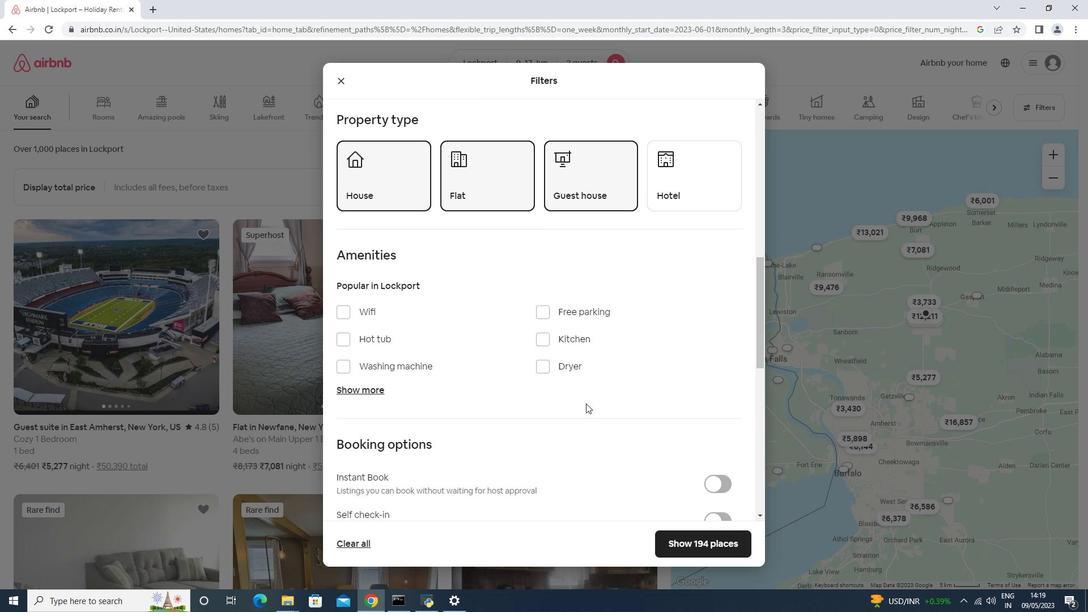 
Action: Mouse scrolled (601, 387) with delta (0, 0)
Screenshot: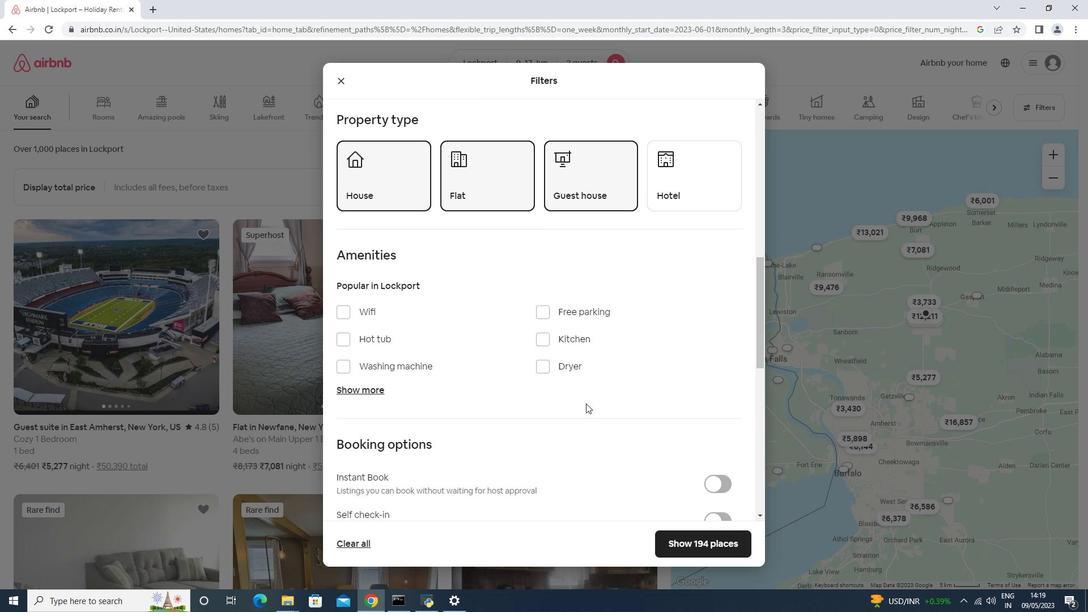 
Action: Mouse moved to (728, 293)
Screenshot: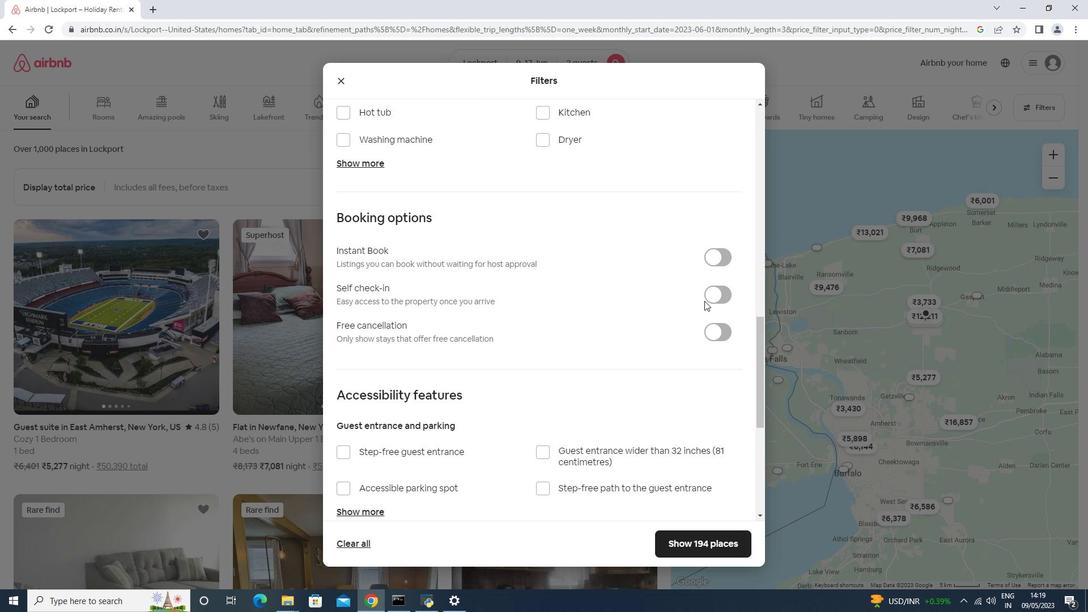 
Action: Mouse pressed left at (728, 293)
Screenshot: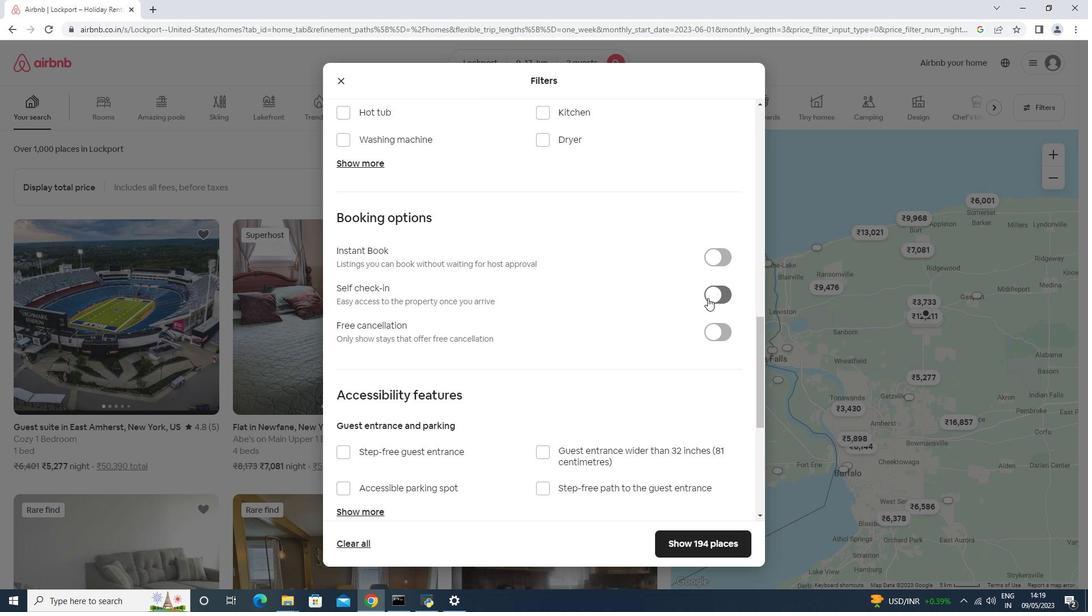 
Action: Mouse moved to (728, 292)
Screenshot: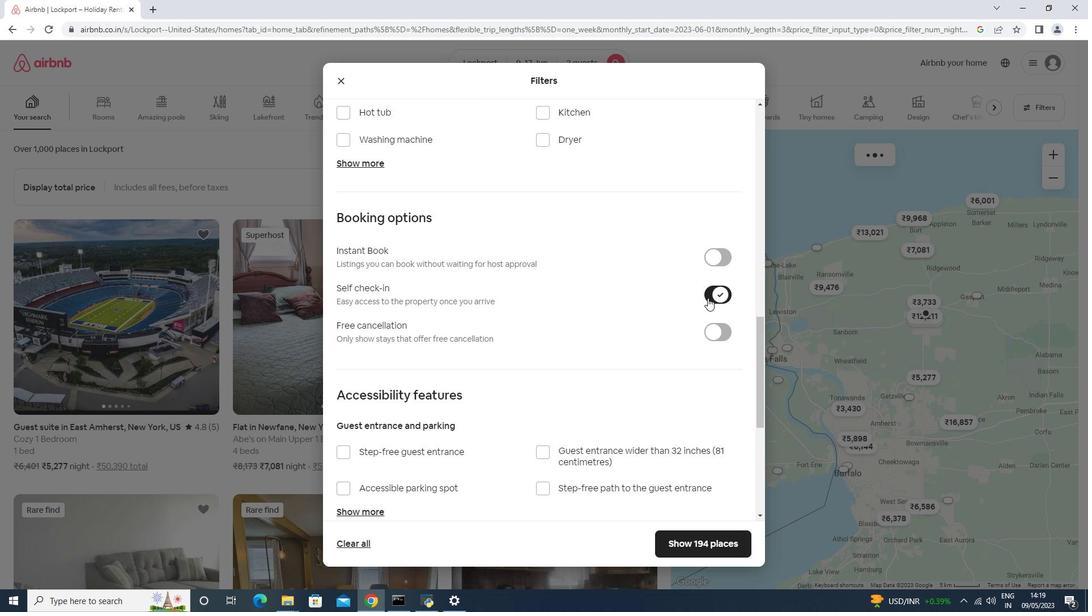 
Action: Mouse scrolled (728, 292) with delta (0, 0)
Screenshot: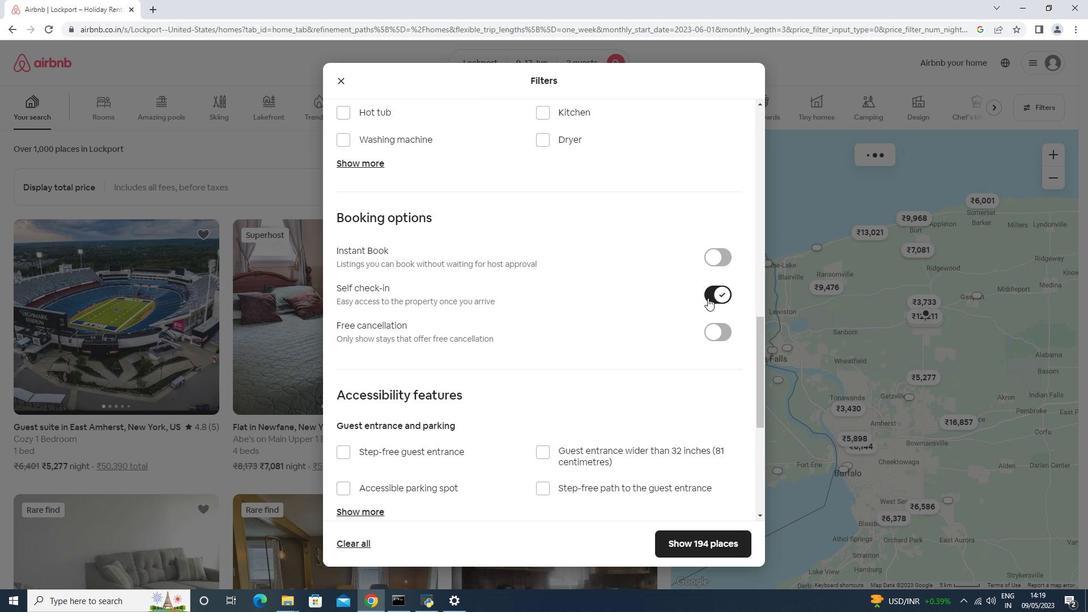 
Action: Mouse scrolled (728, 292) with delta (0, 0)
Screenshot: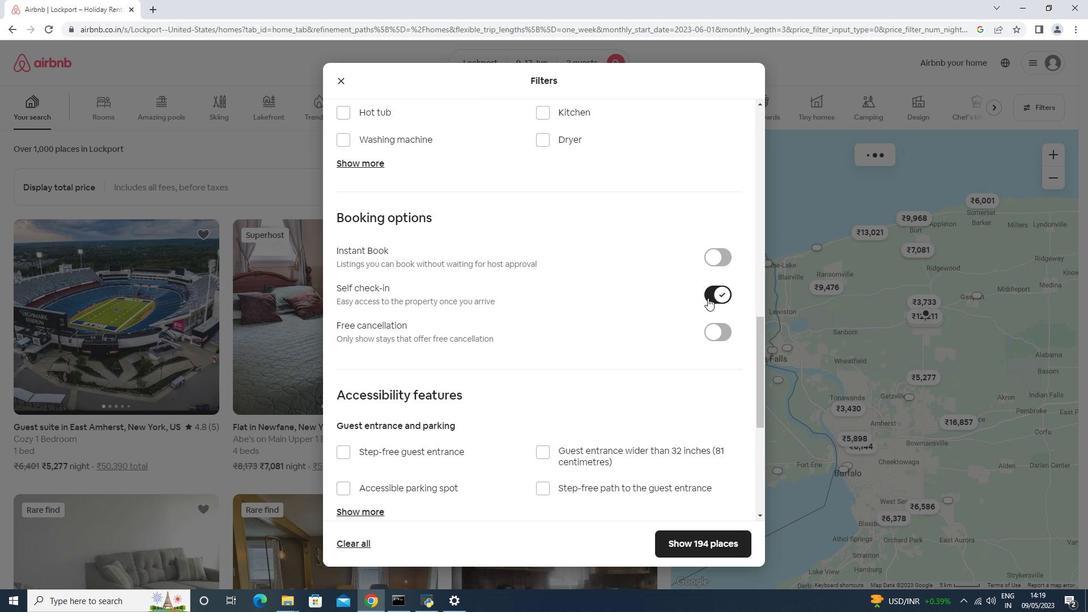 
Action: Mouse scrolled (728, 292) with delta (0, 0)
Screenshot: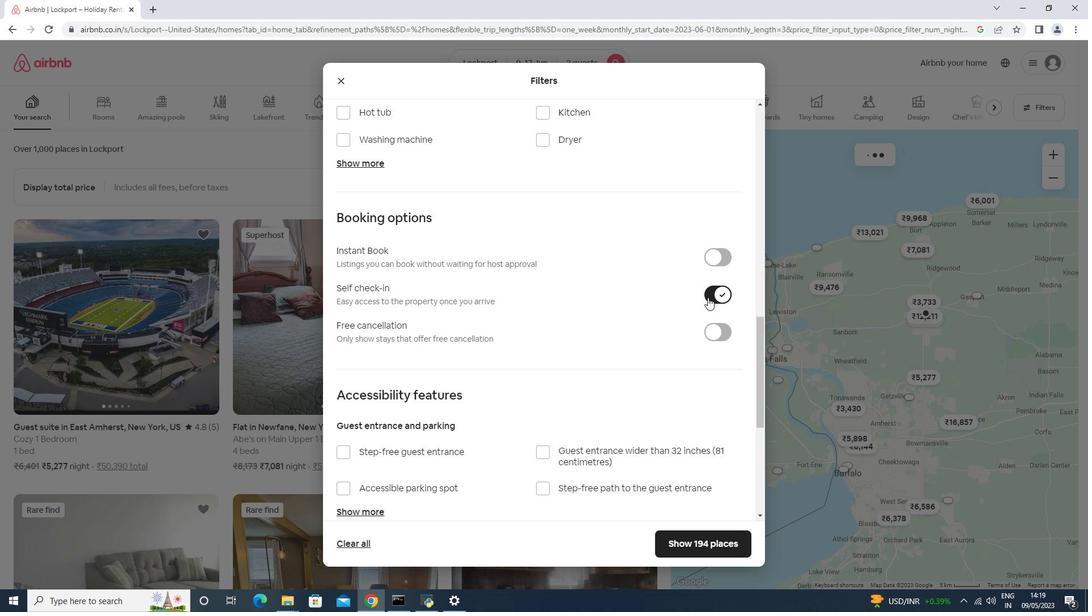 
Action: Mouse scrolled (728, 292) with delta (0, 0)
Screenshot: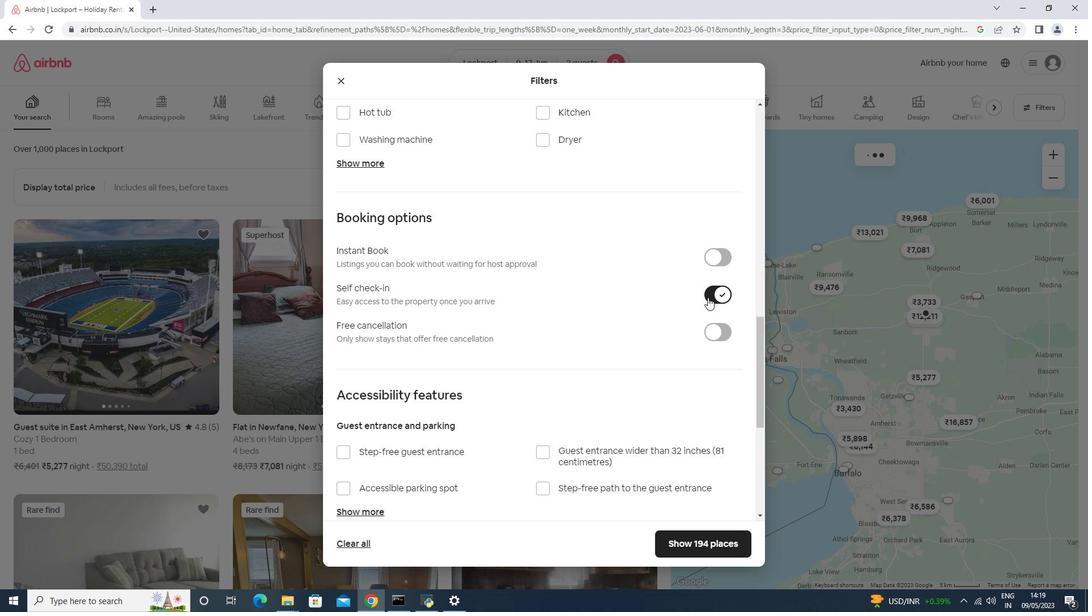 
Action: Mouse scrolled (728, 292) with delta (0, 0)
Screenshot: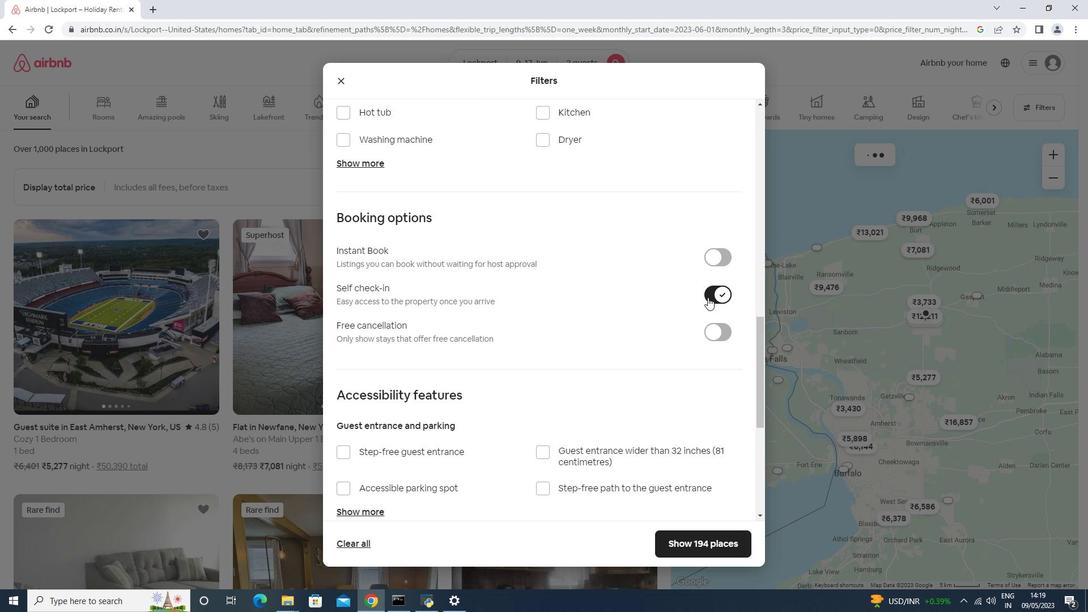 
Action: Mouse scrolled (728, 292) with delta (0, 0)
Screenshot: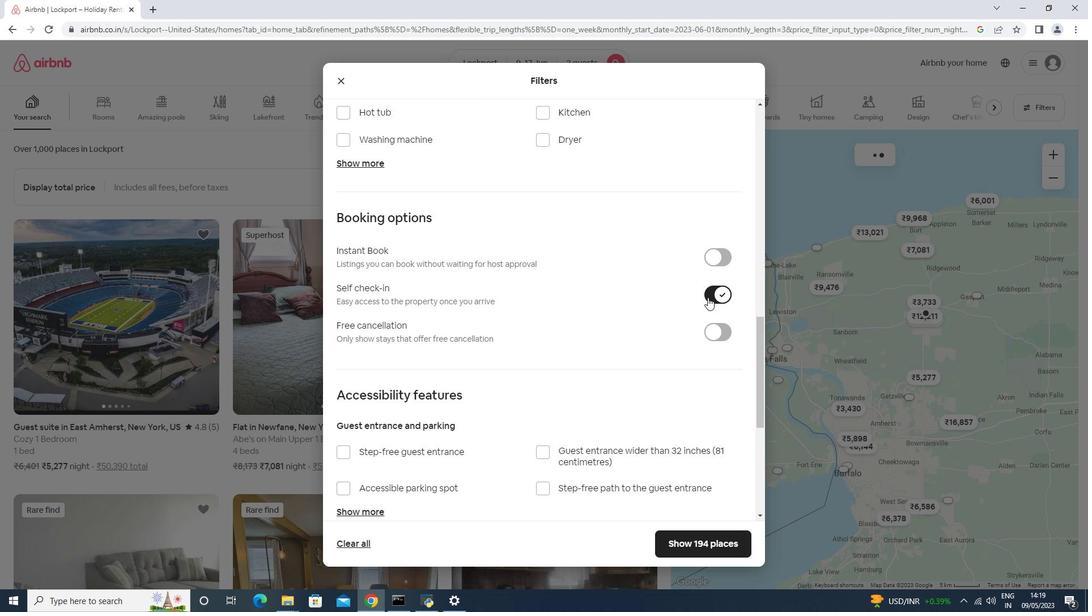 
Action: Mouse scrolled (728, 292) with delta (0, 0)
Screenshot: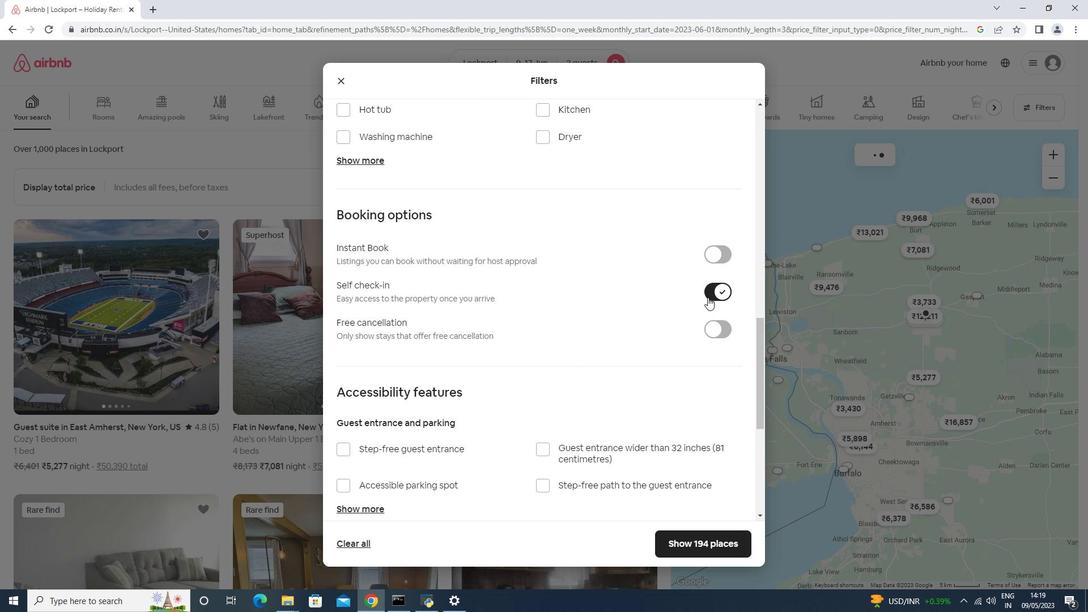 
Action: Mouse moved to (394, 420)
Screenshot: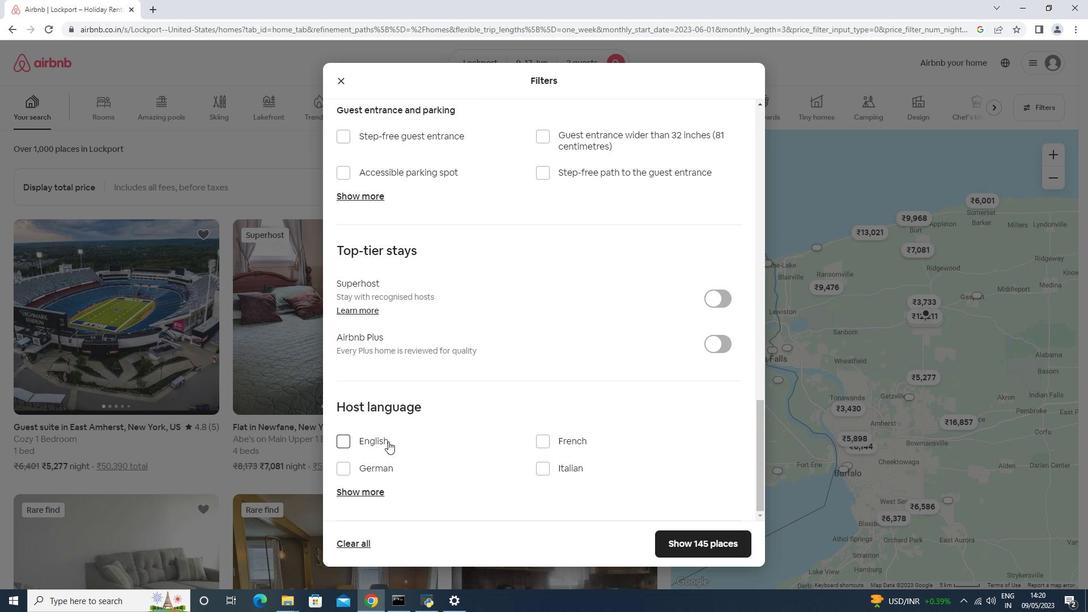 
Action: Mouse pressed left at (394, 420)
Screenshot: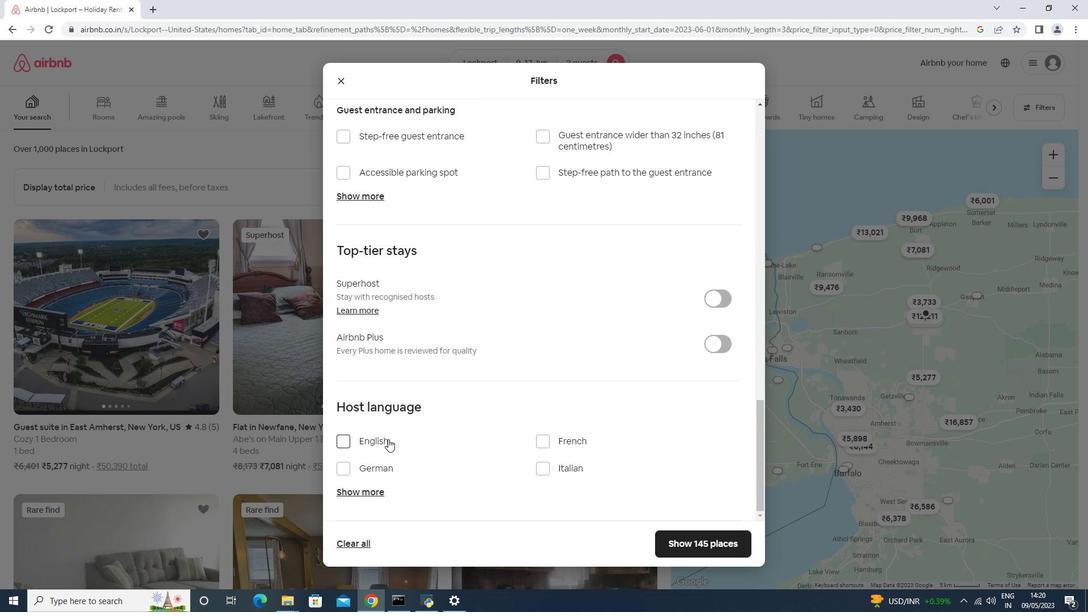 
Action: Mouse moved to (683, 505)
Screenshot: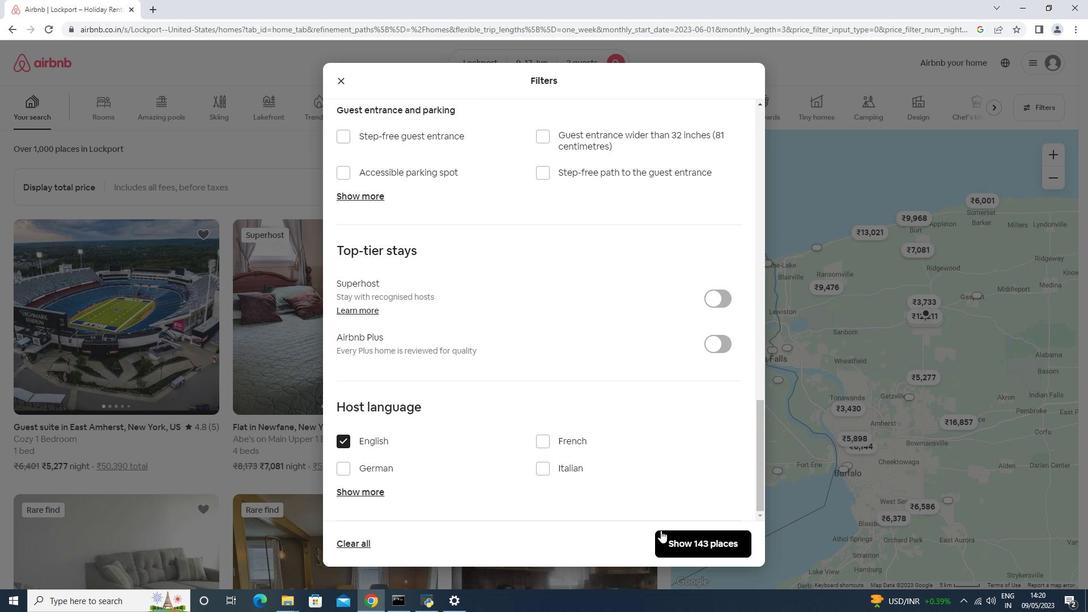 
Action: Mouse pressed left at (683, 505)
Screenshot: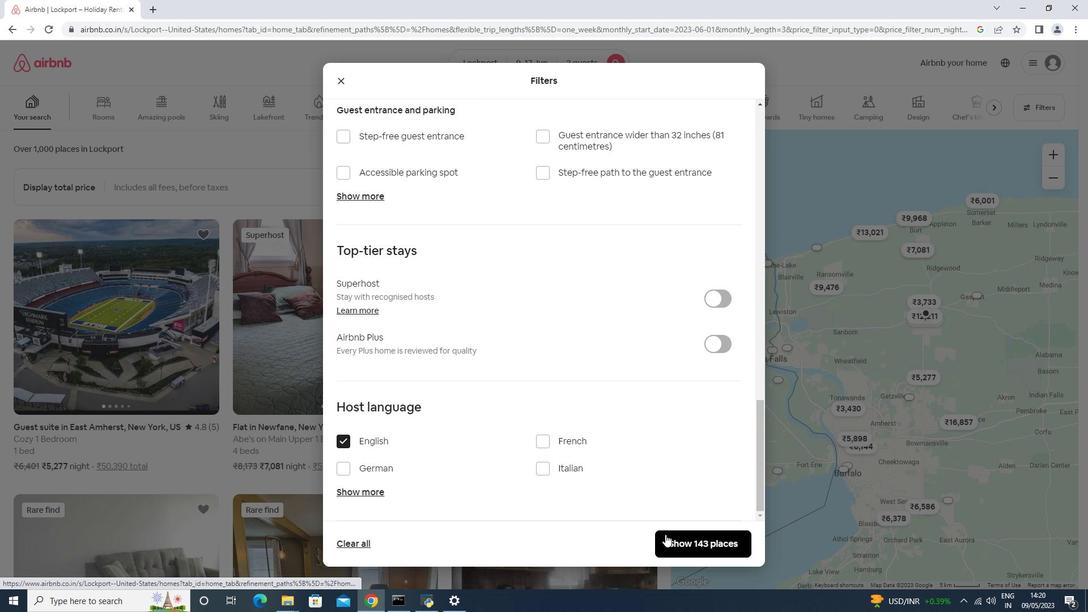 
